 Task: Look for space in Trucuk, Indonesia from 4th September, 2023 to 10th September, 2023 for 1 adult in price range Rs.9000 to Rs.17000. Place can be private room with 1  bedroom having 1 bed and 1 bathroom. Property type can be house, flat, guest house, hotel. Booking option can be shelf check-in. Required host language is English.
Action: Mouse moved to (531, 92)
Screenshot: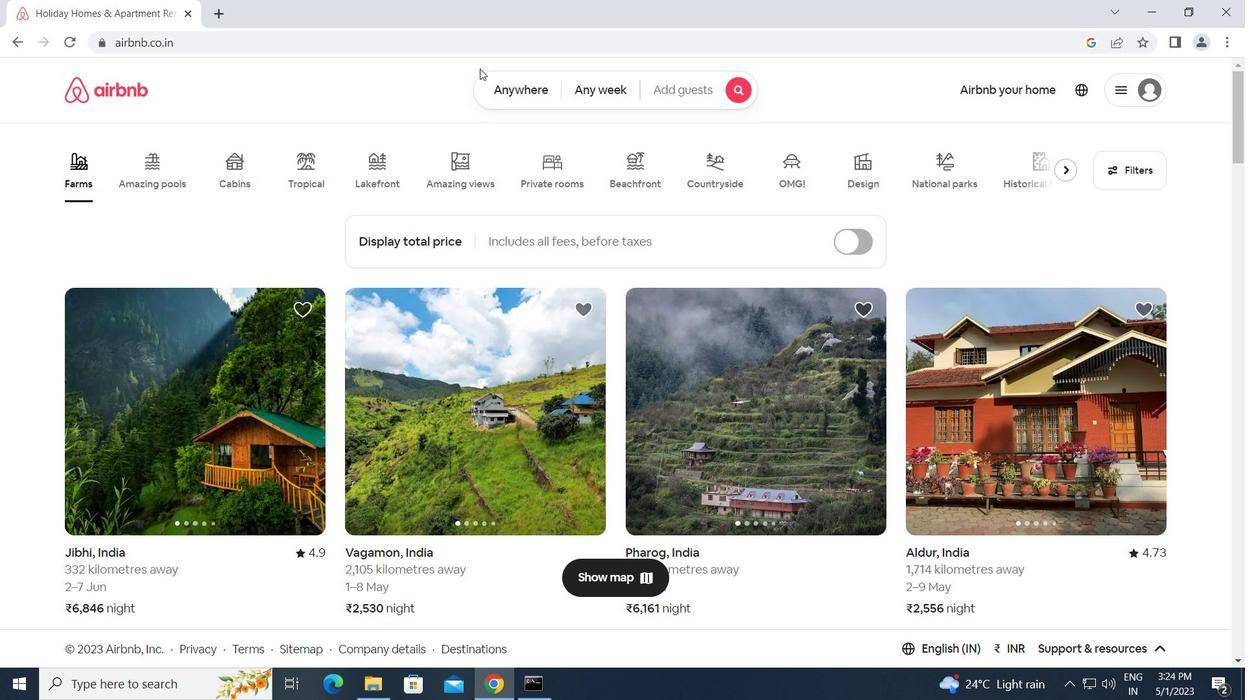 
Action: Mouse pressed left at (531, 92)
Screenshot: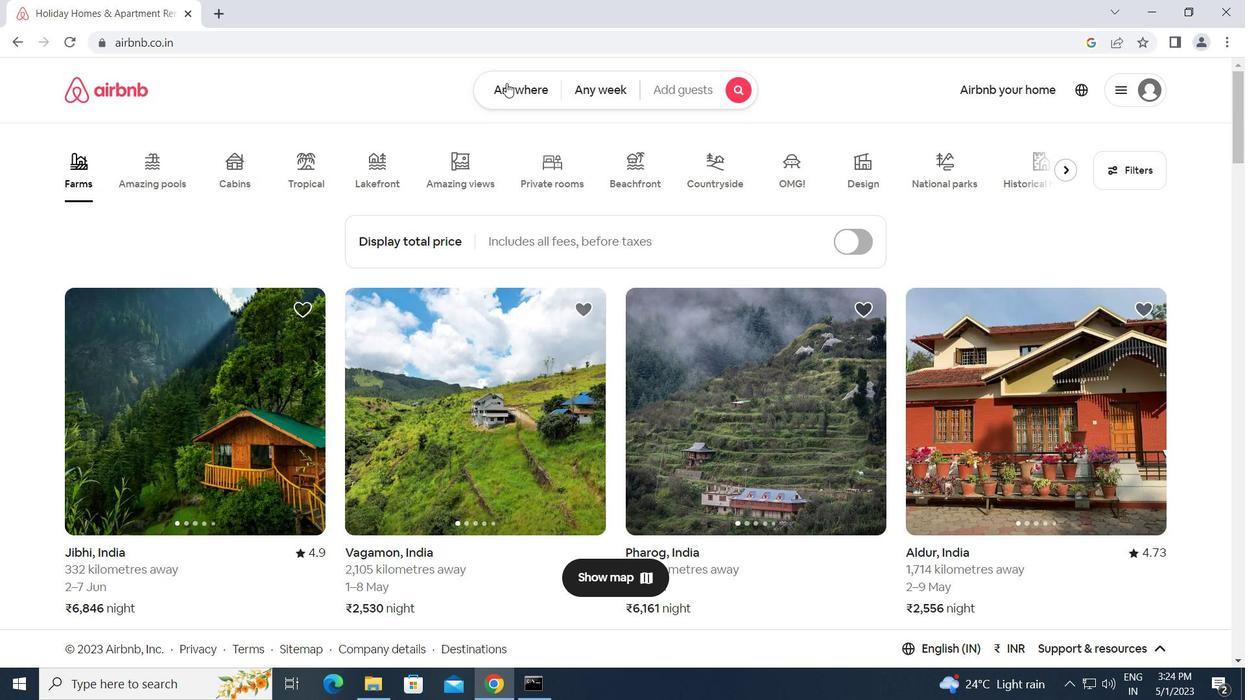 
Action: Mouse moved to (403, 143)
Screenshot: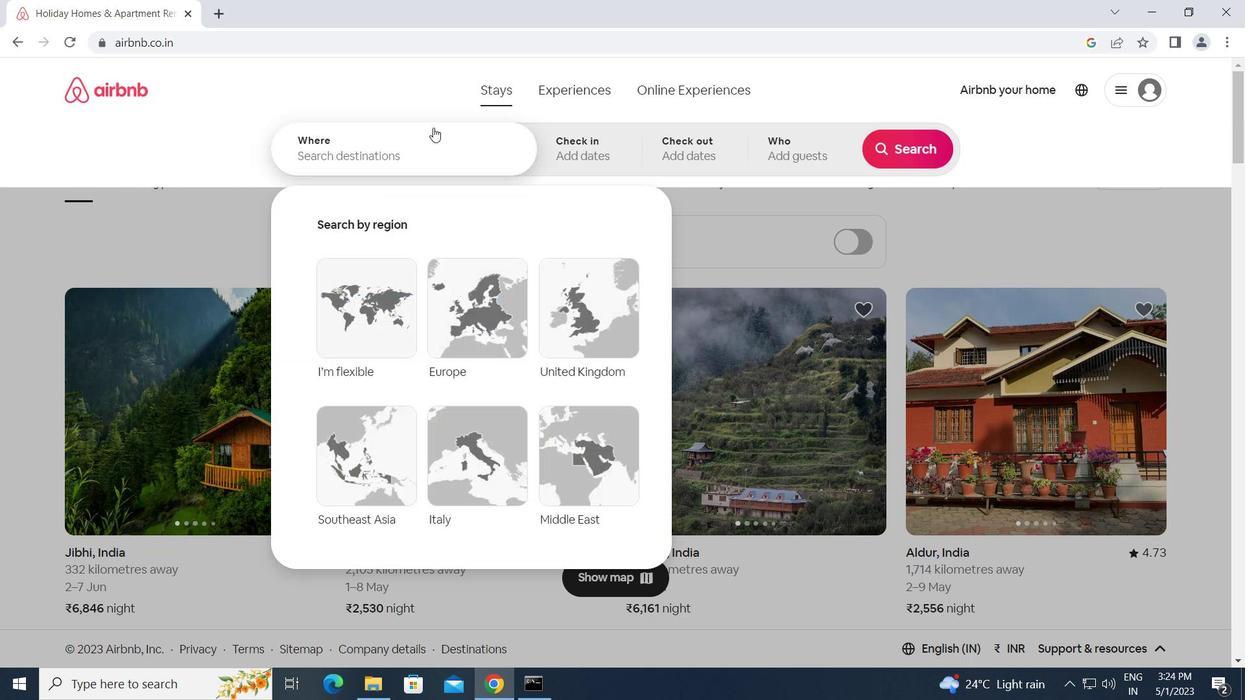 
Action: Mouse pressed left at (403, 143)
Screenshot: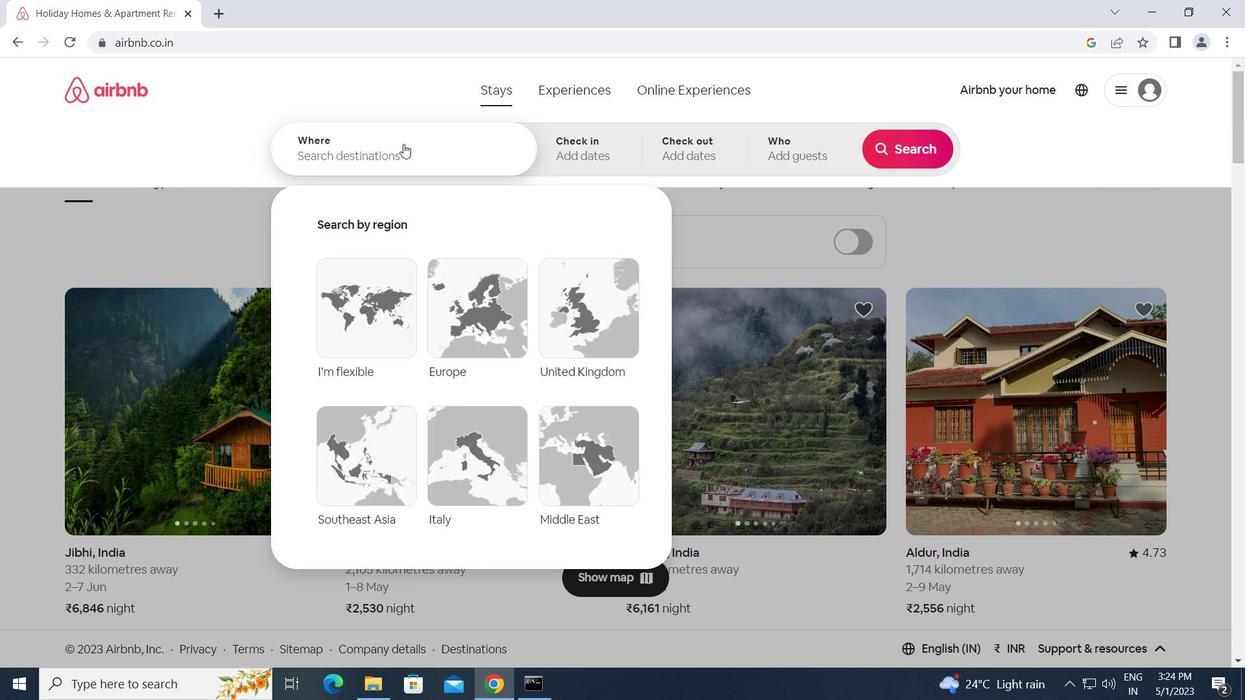 
Action: Key pressed t<Key.caps_lock>rucuk,<Key.space><Key.caps_lock>i<Key.caps_lock>ndonesia<Key.enter>
Screenshot: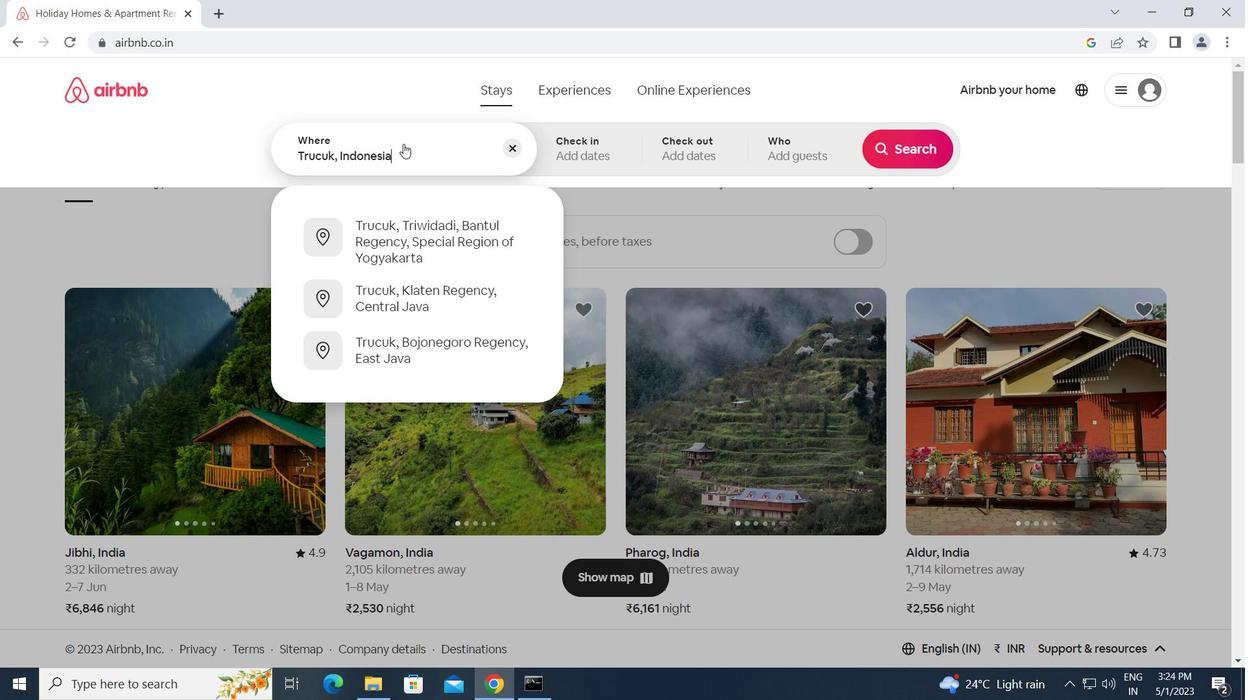 
Action: Mouse moved to (910, 278)
Screenshot: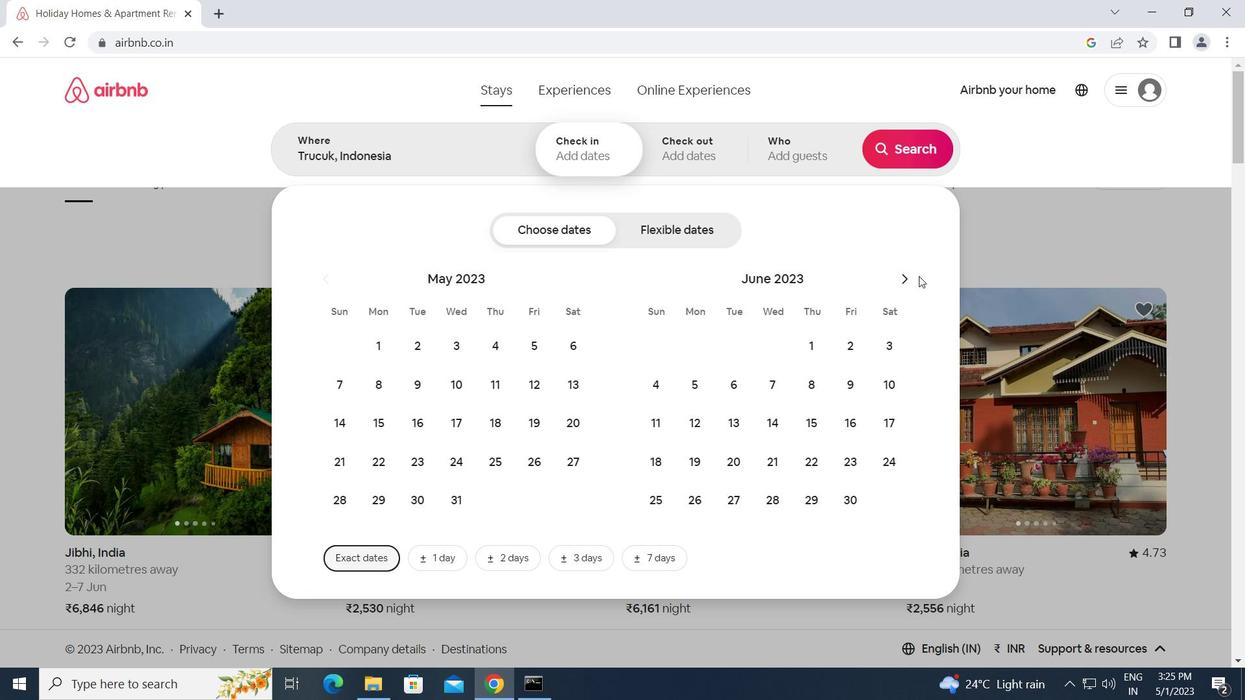 
Action: Mouse pressed left at (910, 278)
Screenshot: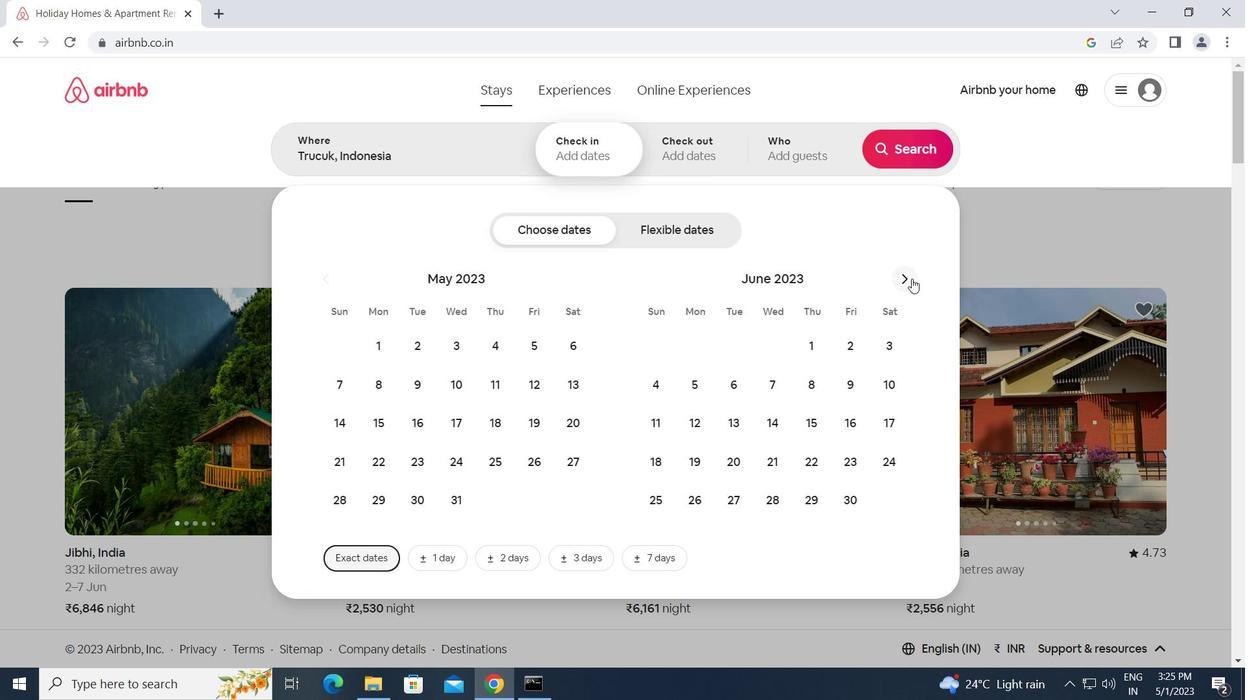 
Action: Mouse pressed left at (910, 278)
Screenshot: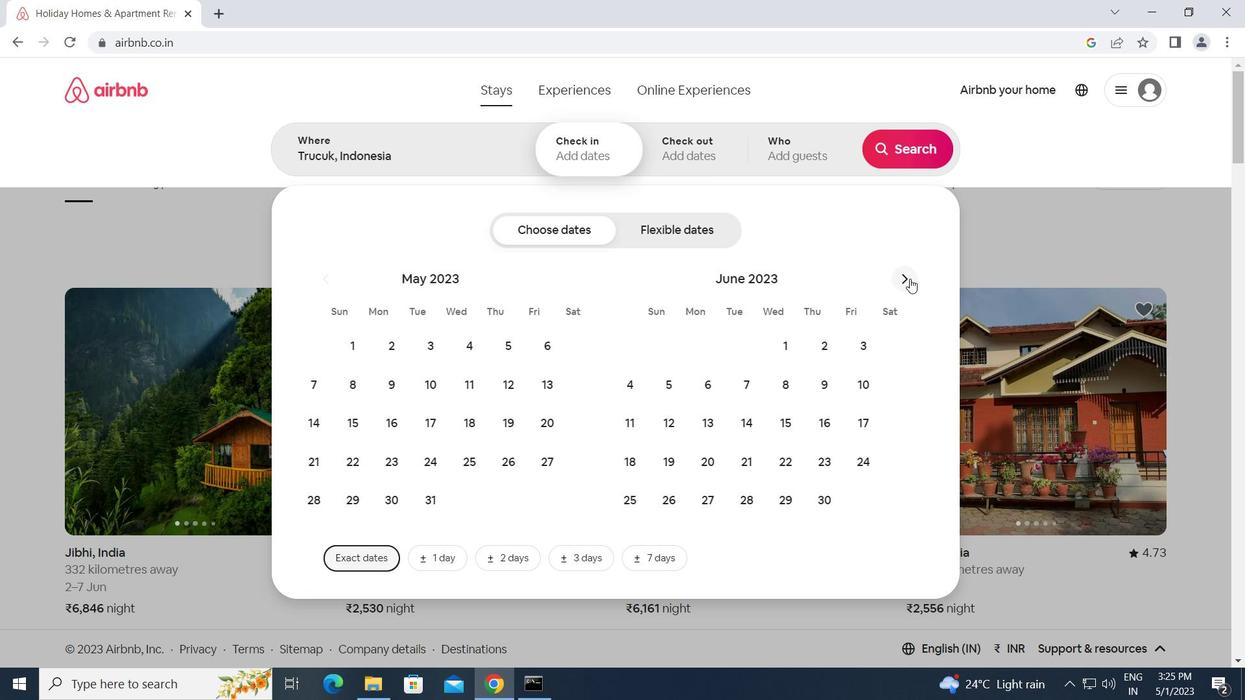 
Action: Mouse pressed left at (910, 278)
Screenshot: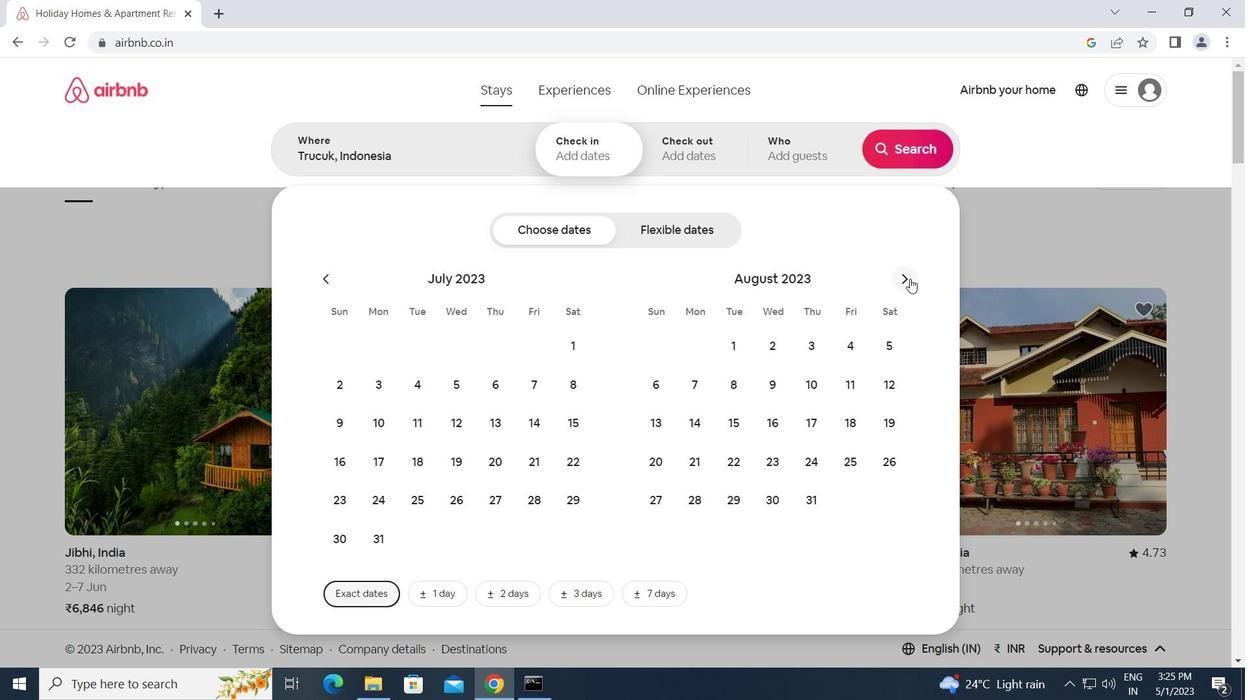 
Action: Mouse moved to (693, 384)
Screenshot: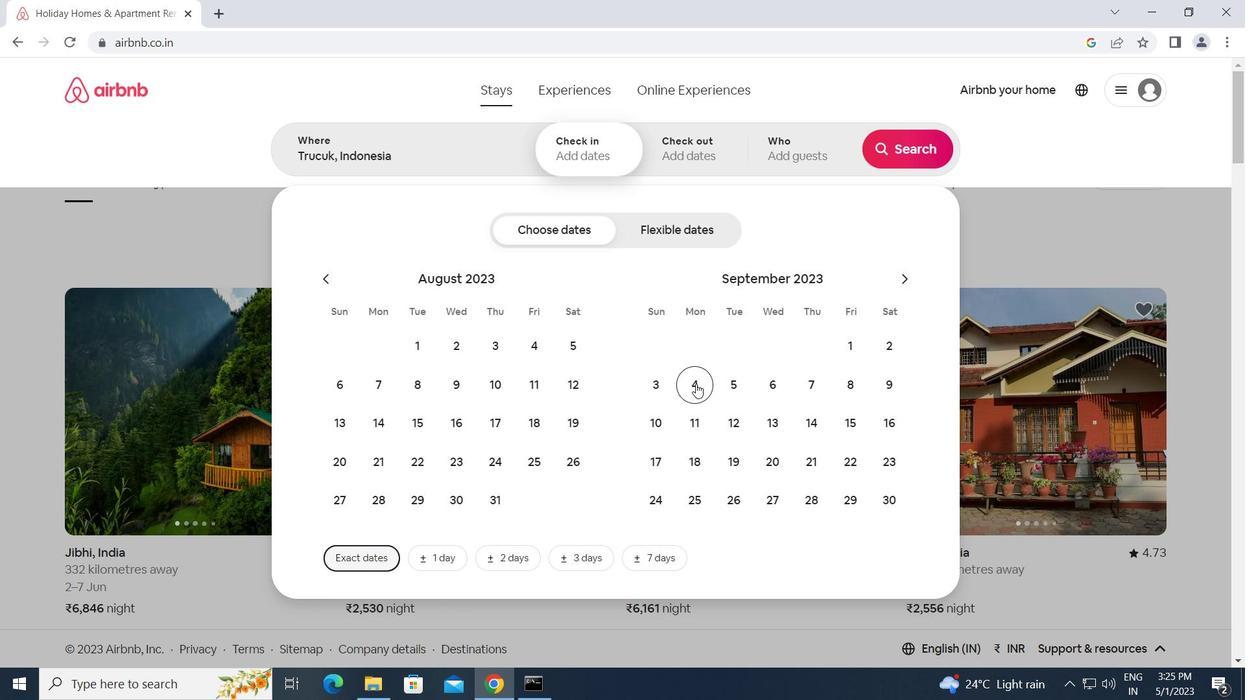 
Action: Mouse pressed left at (693, 384)
Screenshot: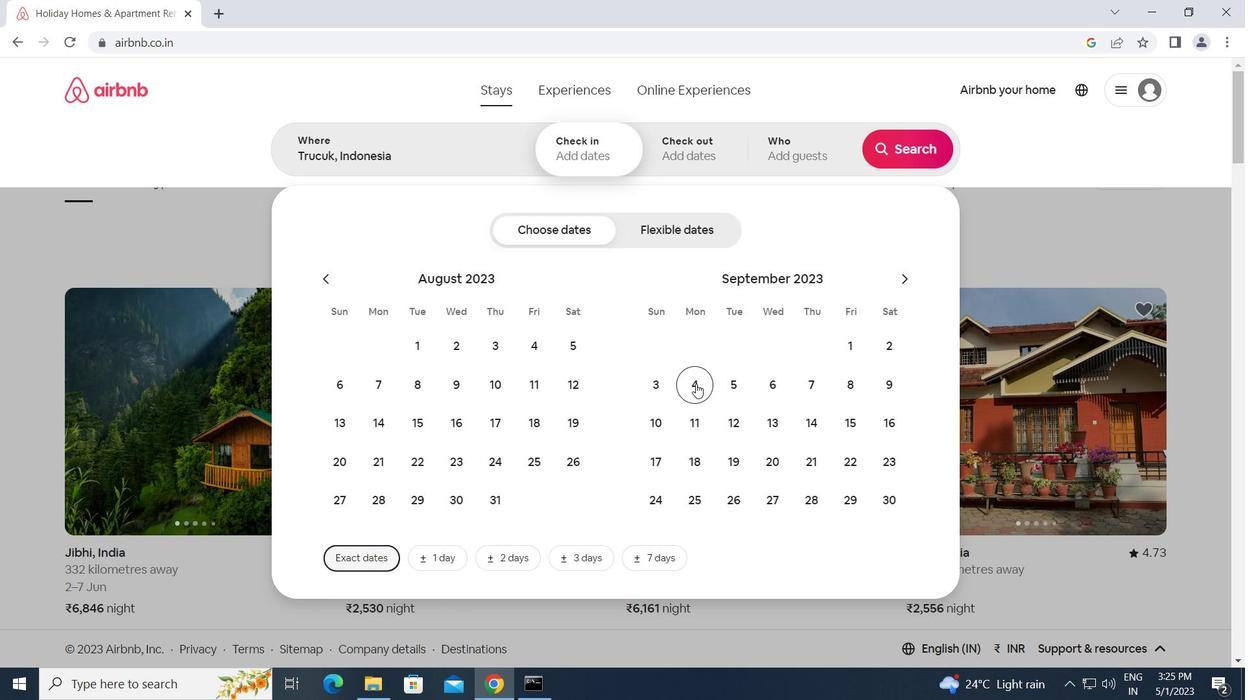 
Action: Mouse moved to (671, 422)
Screenshot: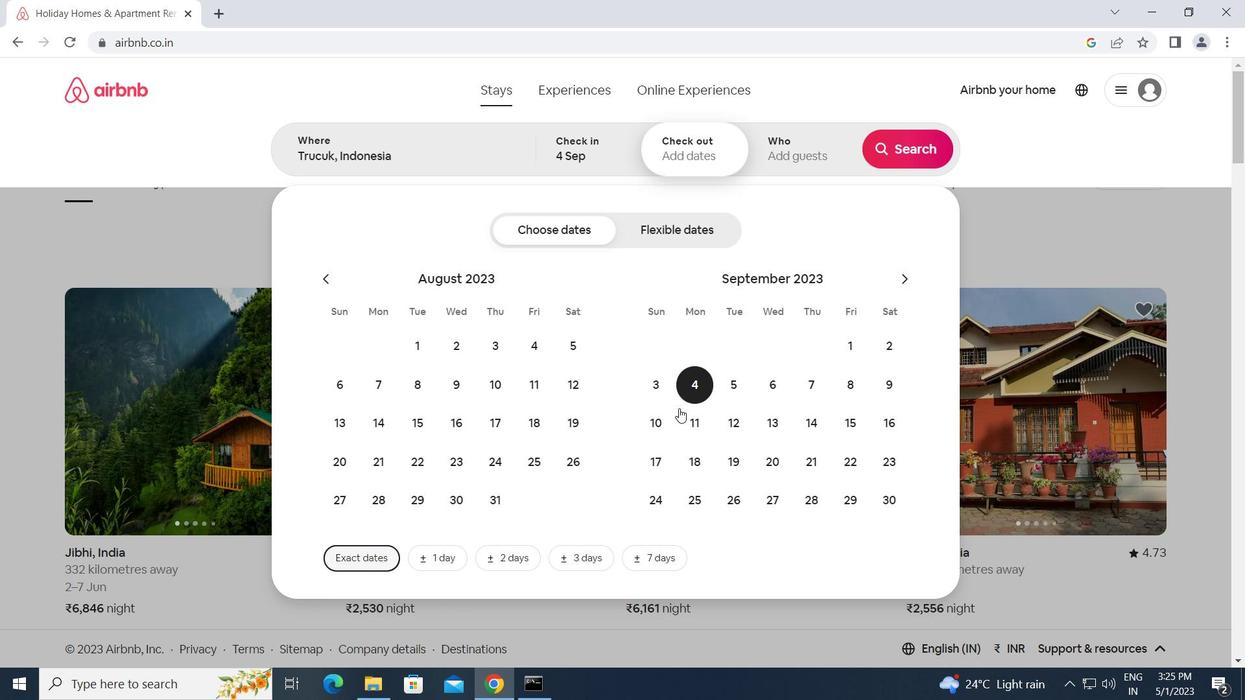 
Action: Mouse pressed left at (671, 422)
Screenshot: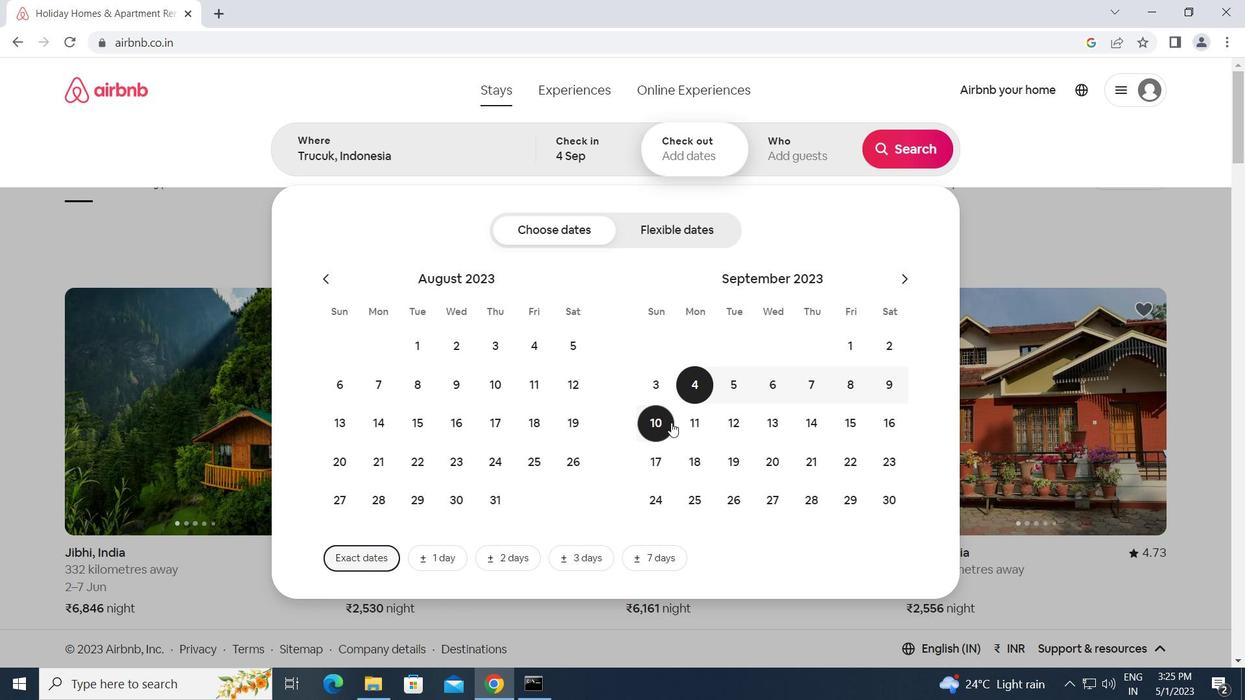 
Action: Mouse moved to (796, 140)
Screenshot: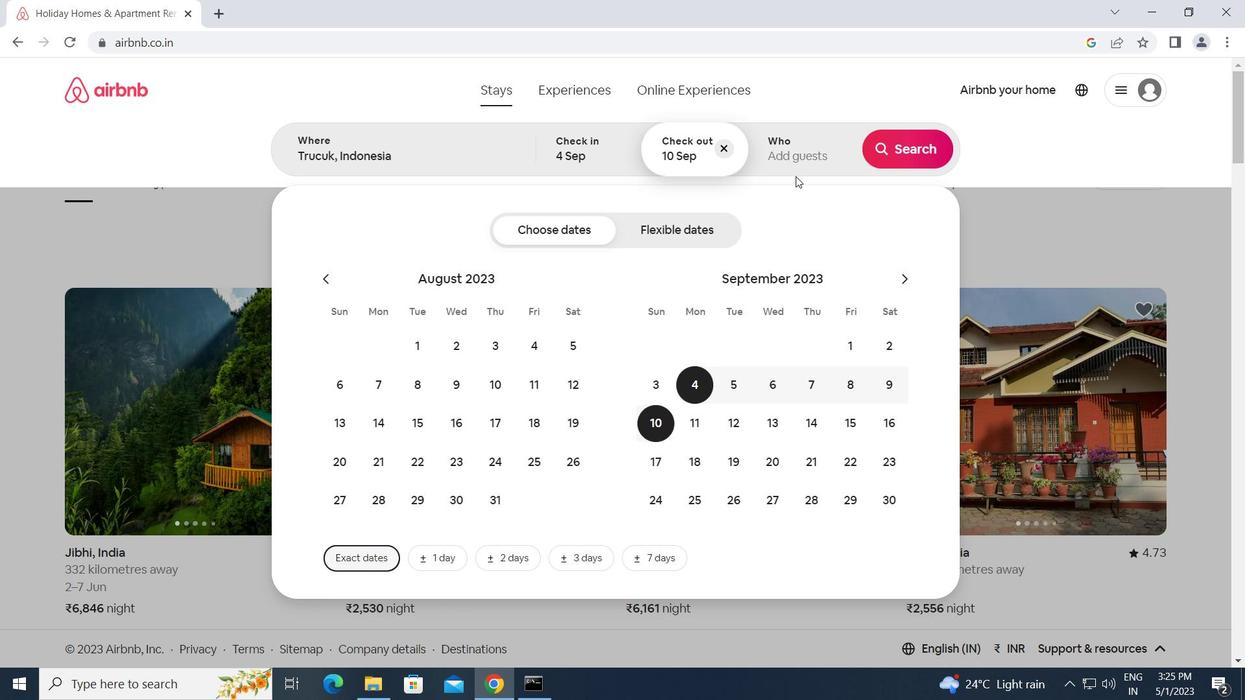 
Action: Mouse pressed left at (796, 140)
Screenshot: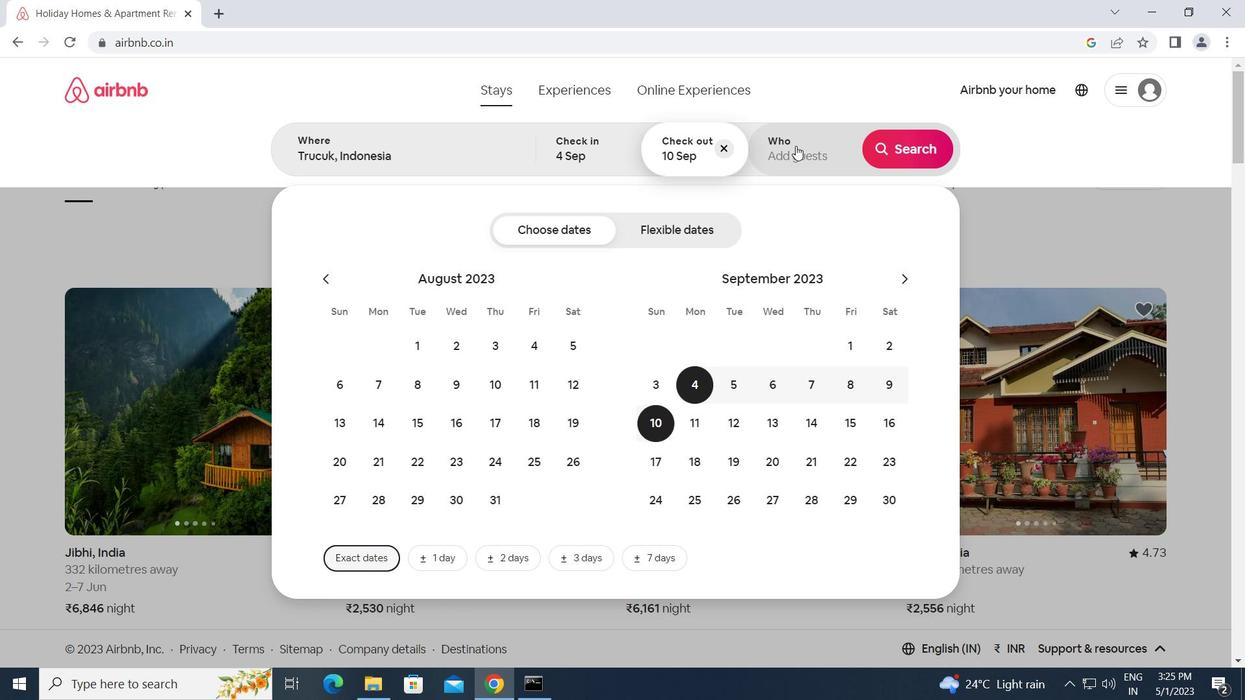 
Action: Mouse moved to (915, 239)
Screenshot: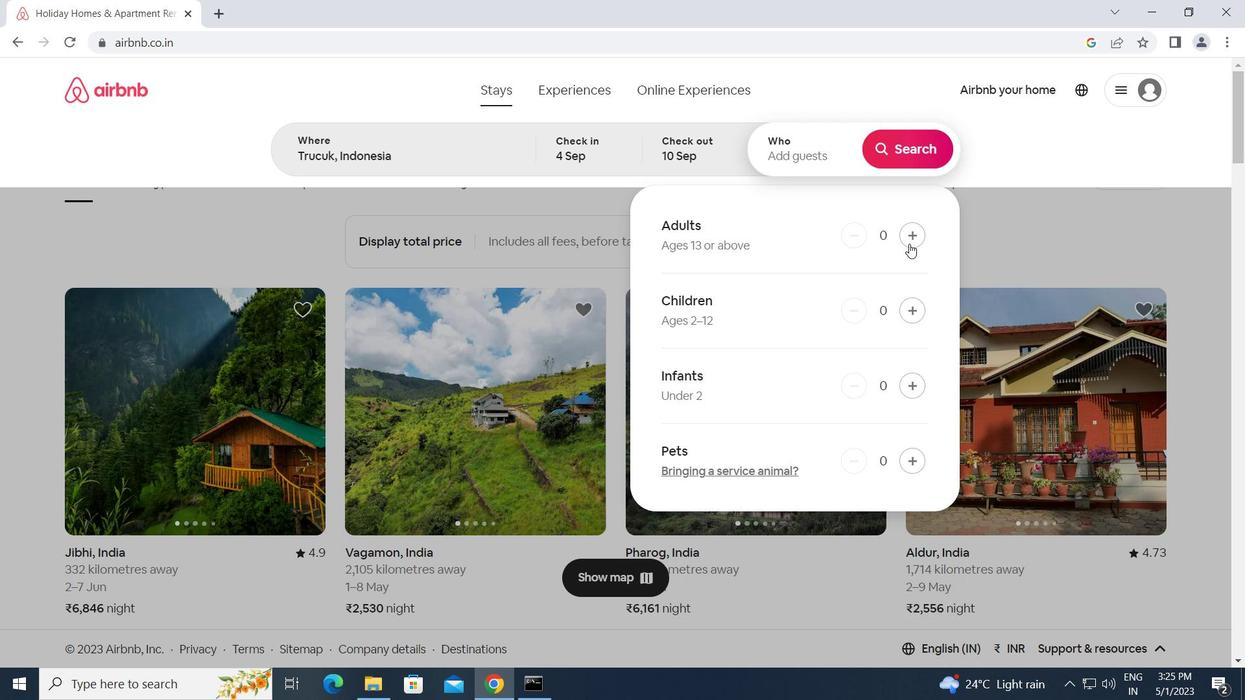 
Action: Mouse pressed left at (915, 239)
Screenshot: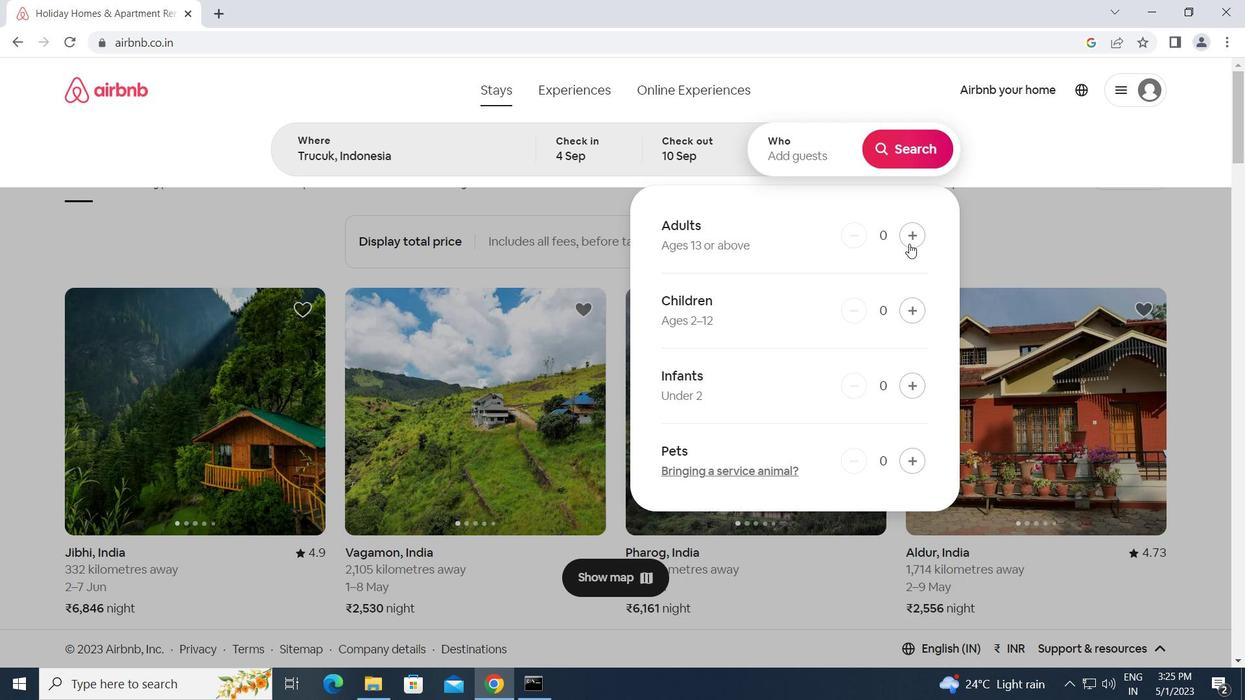 
Action: Mouse moved to (900, 144)
Screenshot: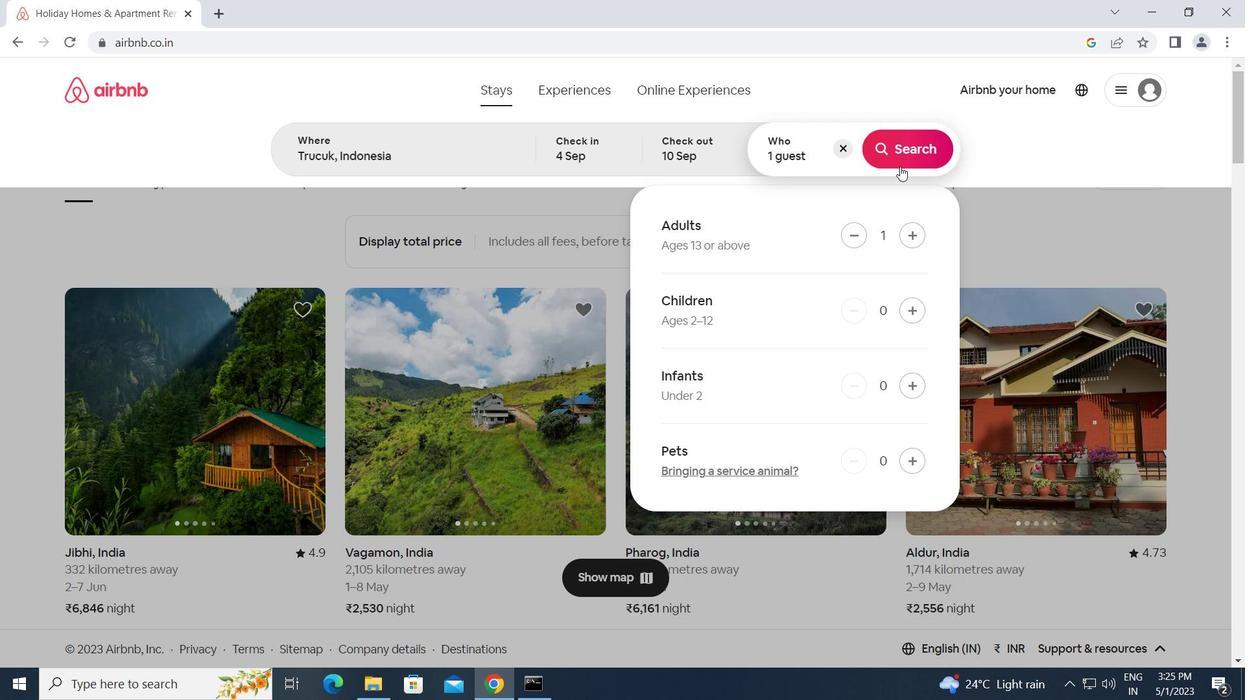 
Action: Mouse pressed left at (900, 144)
Screenshot: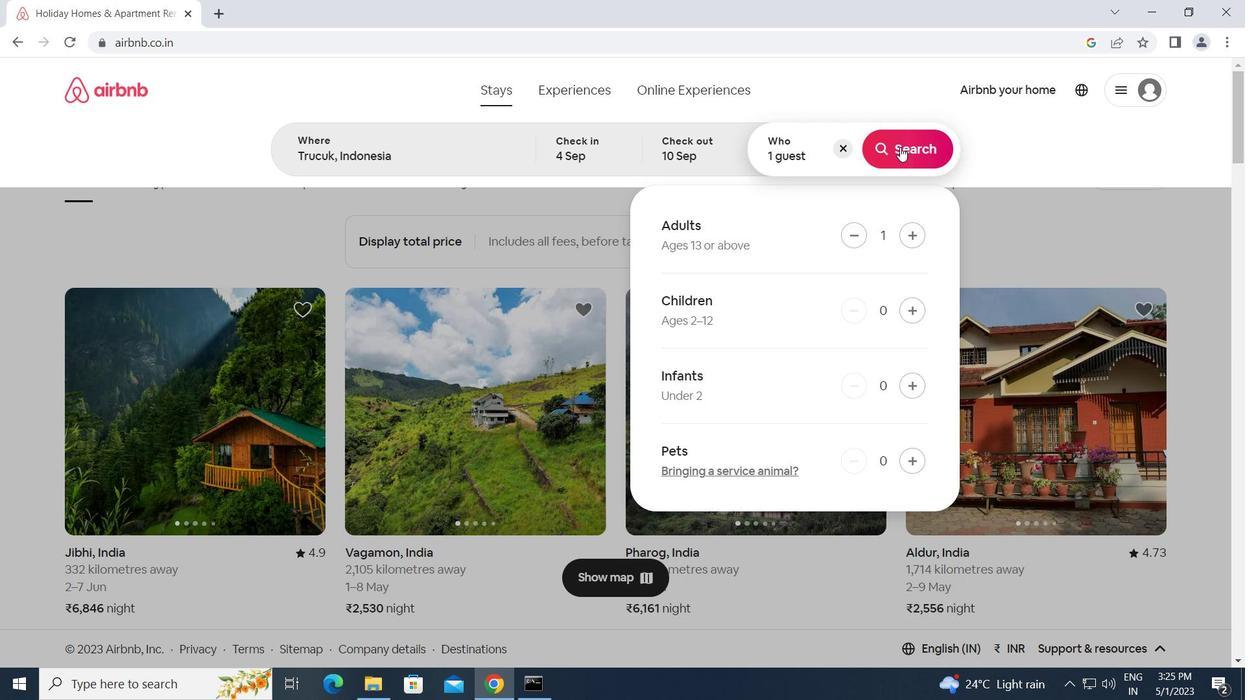 
Action: Mouse moved to (1171, 159)
Screenshot: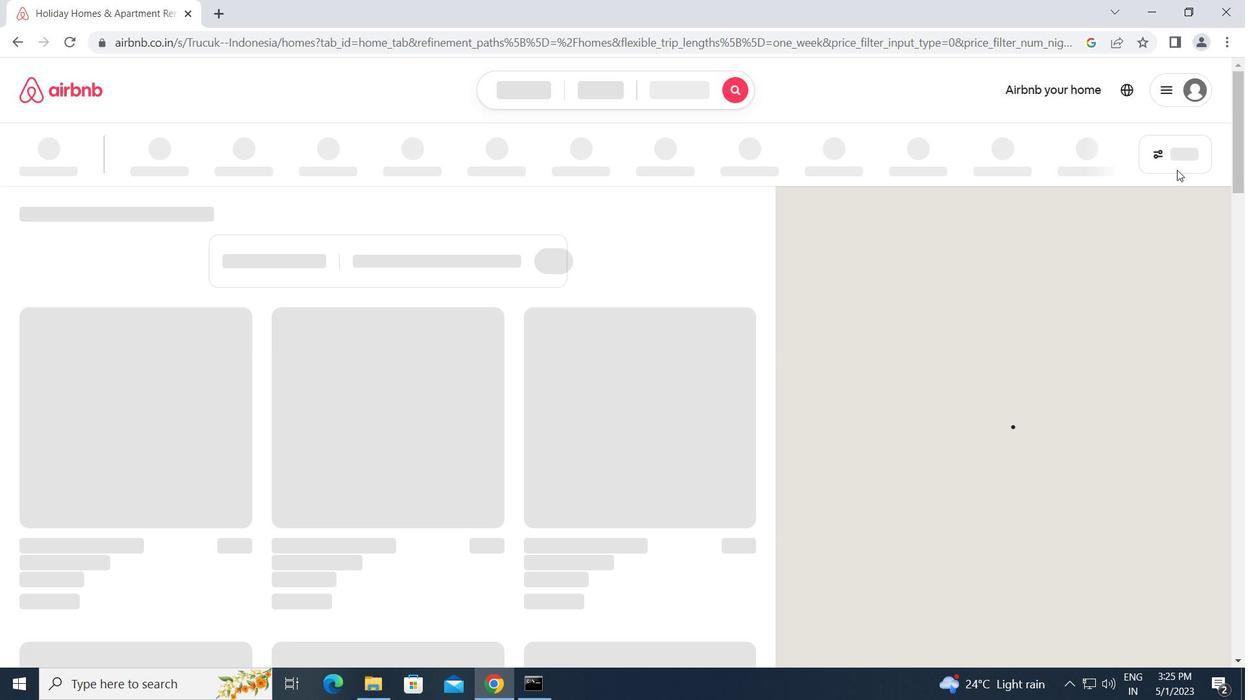 
Action: Mouse pressed left at (1171, 159)
Screenshot: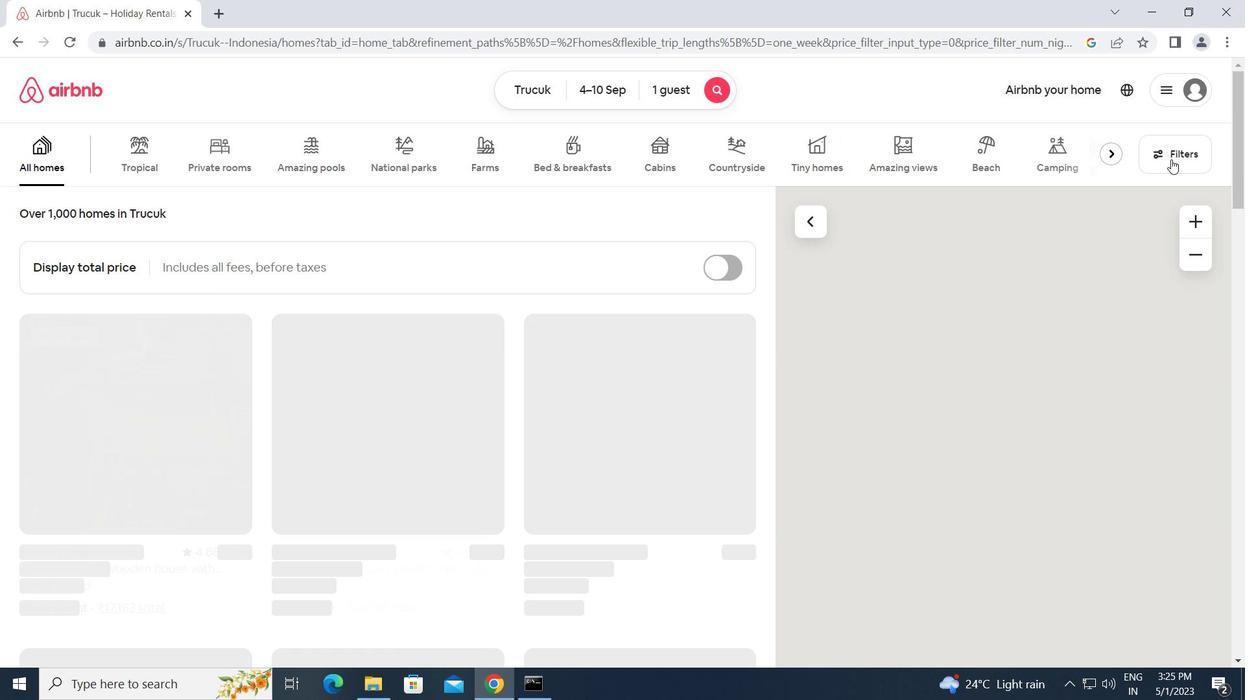 
Action: Mouse moved to (407, 363)
Screenshot: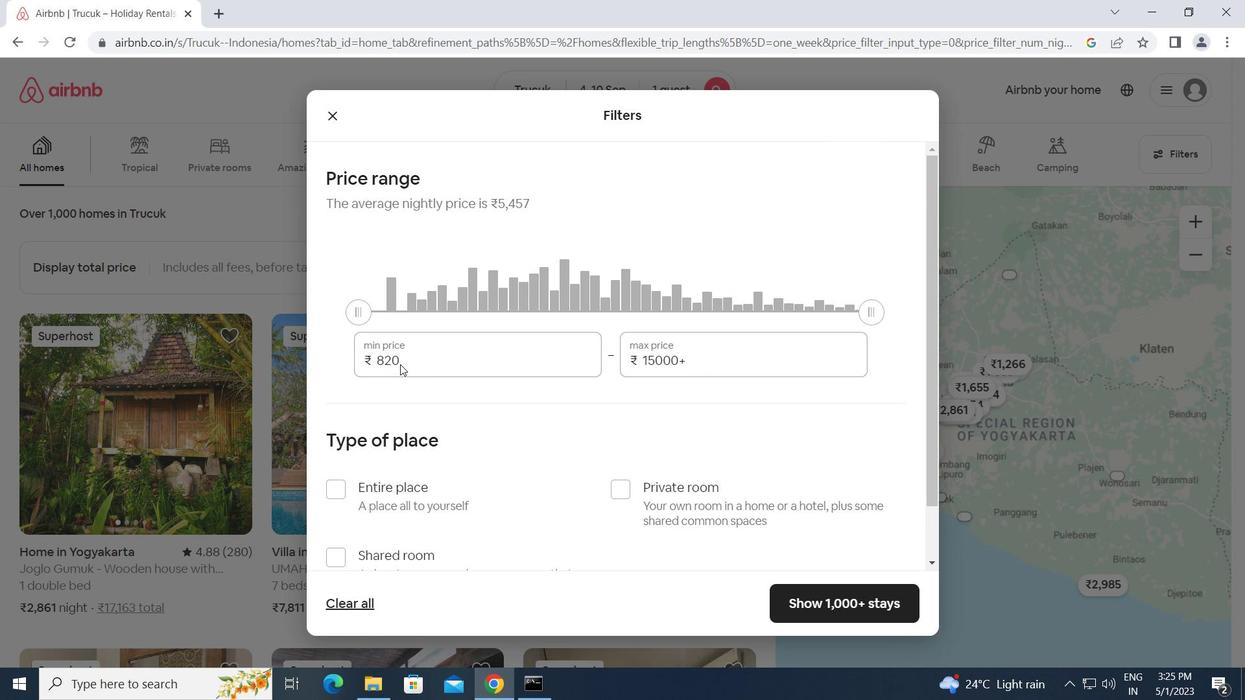 
Action: Mouse pressed left at (407, 363)
Screenshot: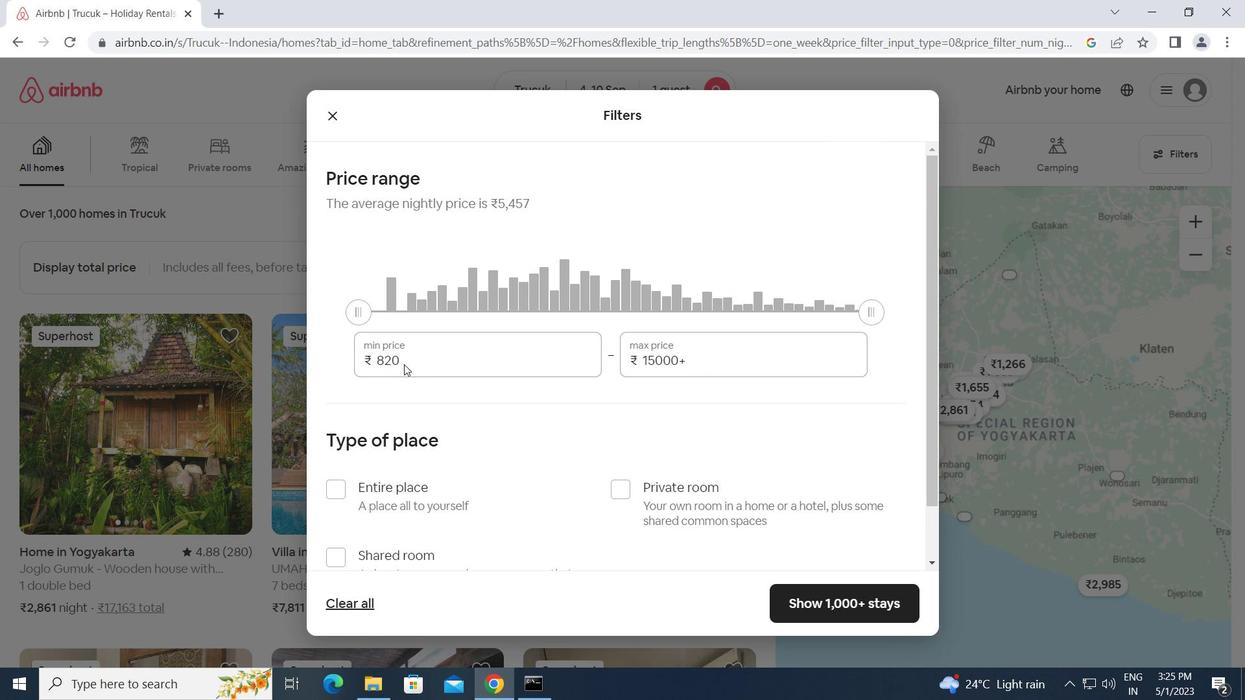 
Action: Mouse moved to (421, 356)
Screenshot: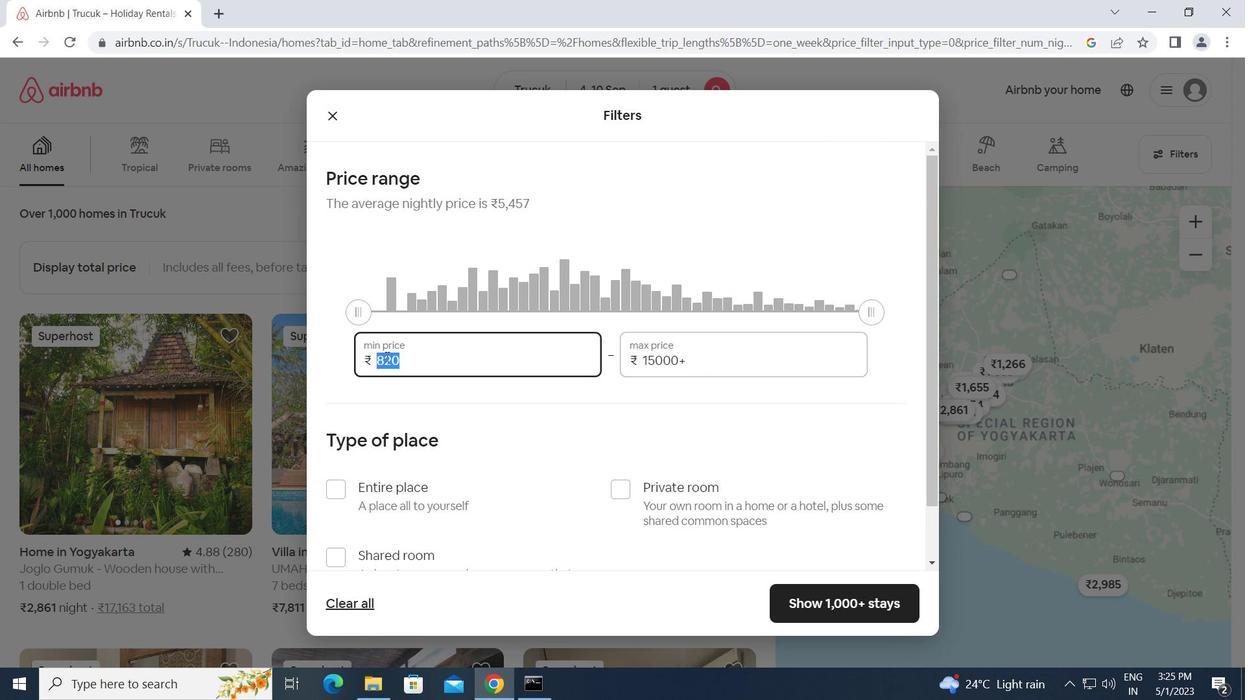 
Action: Key pressed 9000<Key.tab><Key.backspace><Key.backspace><Key.backspace><Key.backspace><Key.backspace><Key.backspace><Key.backspace><Key.backspace><Key.backspace><Key.backspace><Key.backspace><Key.backspace><Key.backspace><Key.backspace>17000
Screenshot: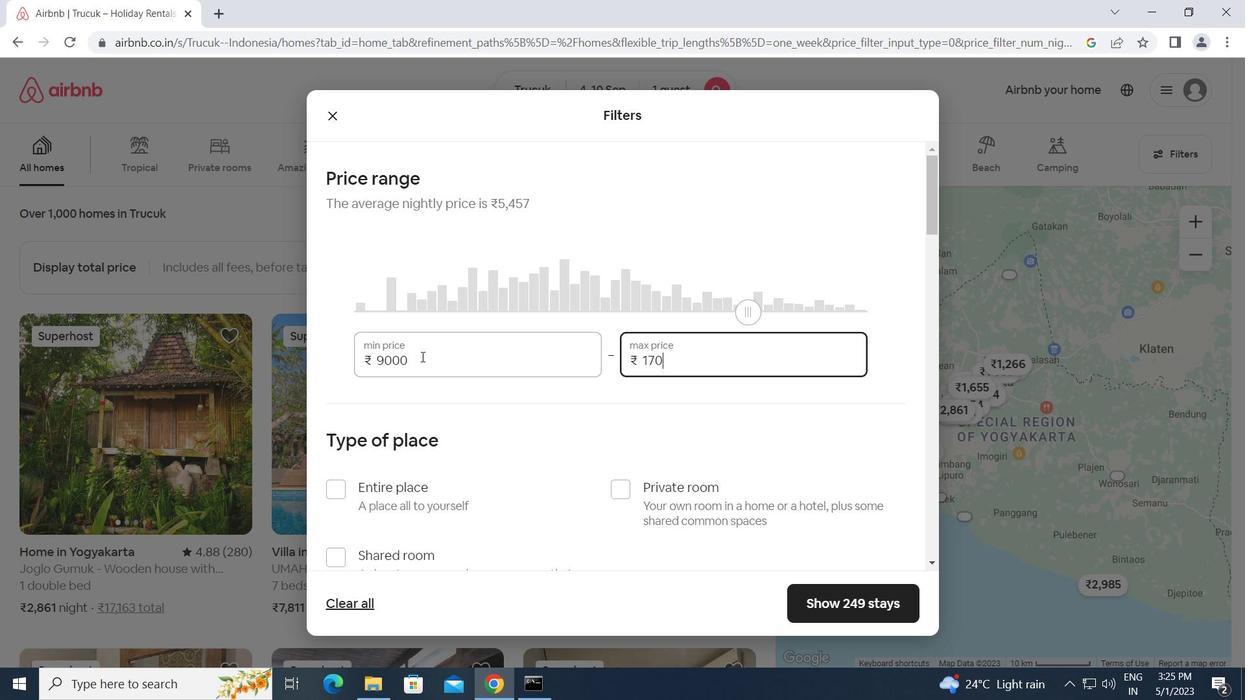 
Action: Mouse moved to (619, 493)
Screenshot: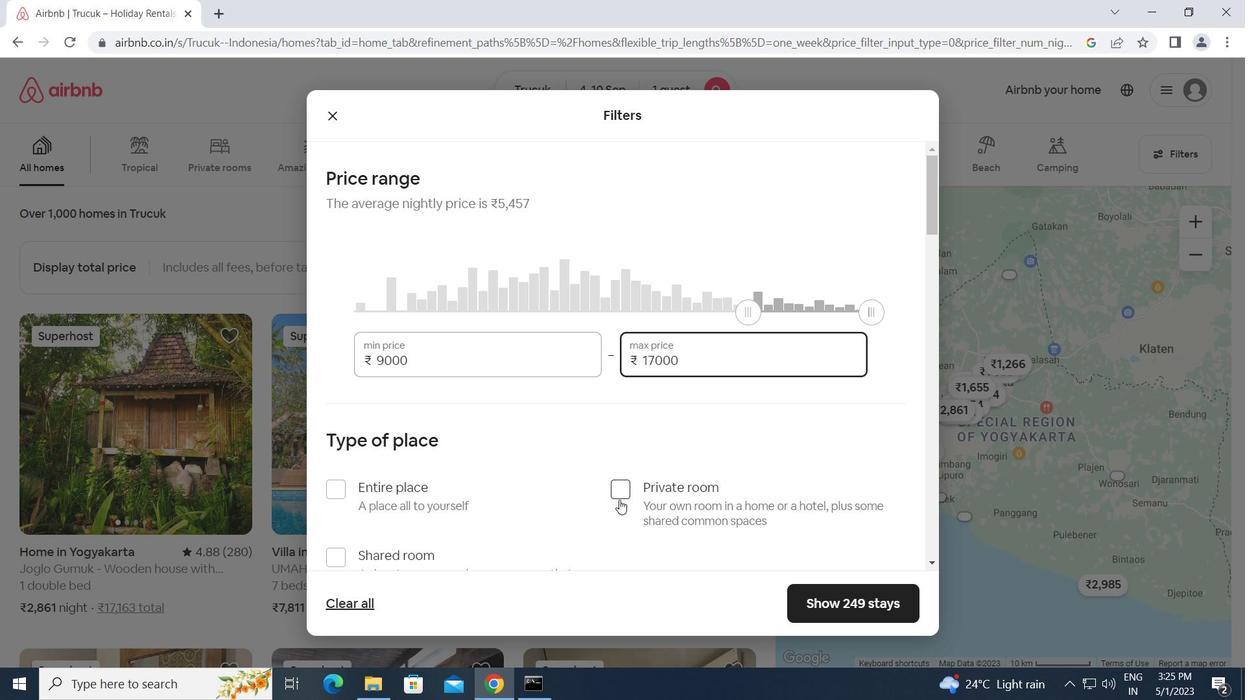 
Action: Mouse pressed left at (619, 493)
Screenshot: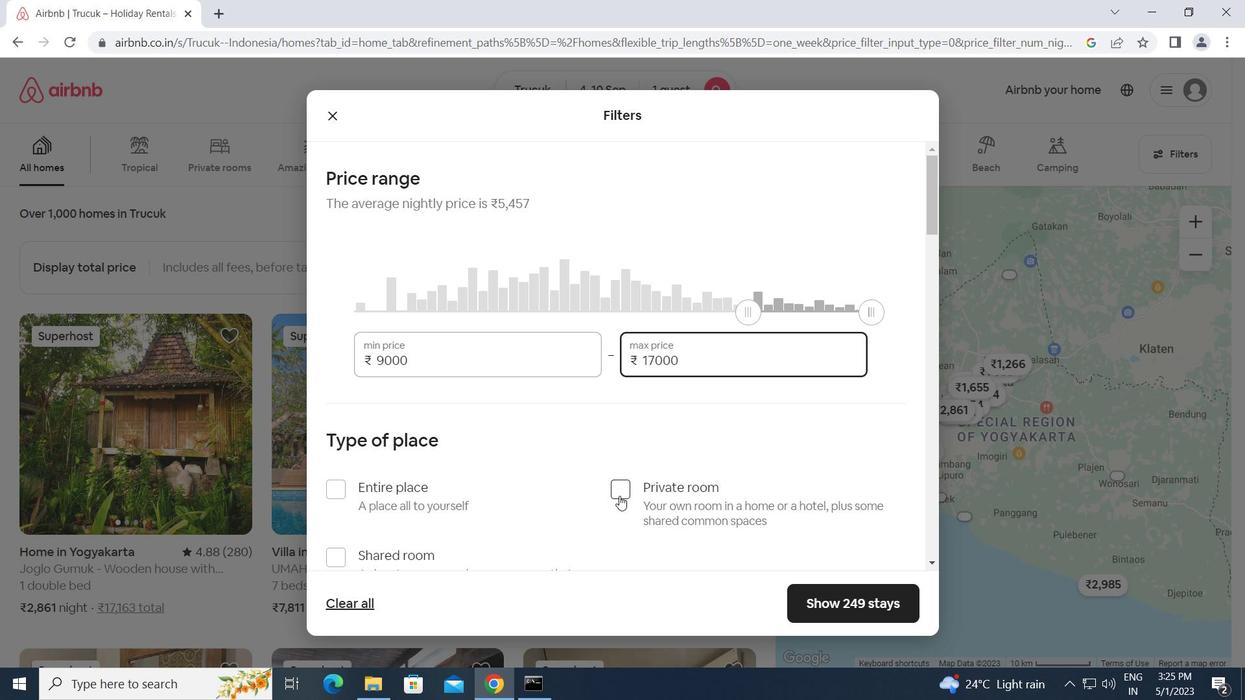 
Action: Mouse scrolled (619, 492) with delta (0, 0)
Screenshot: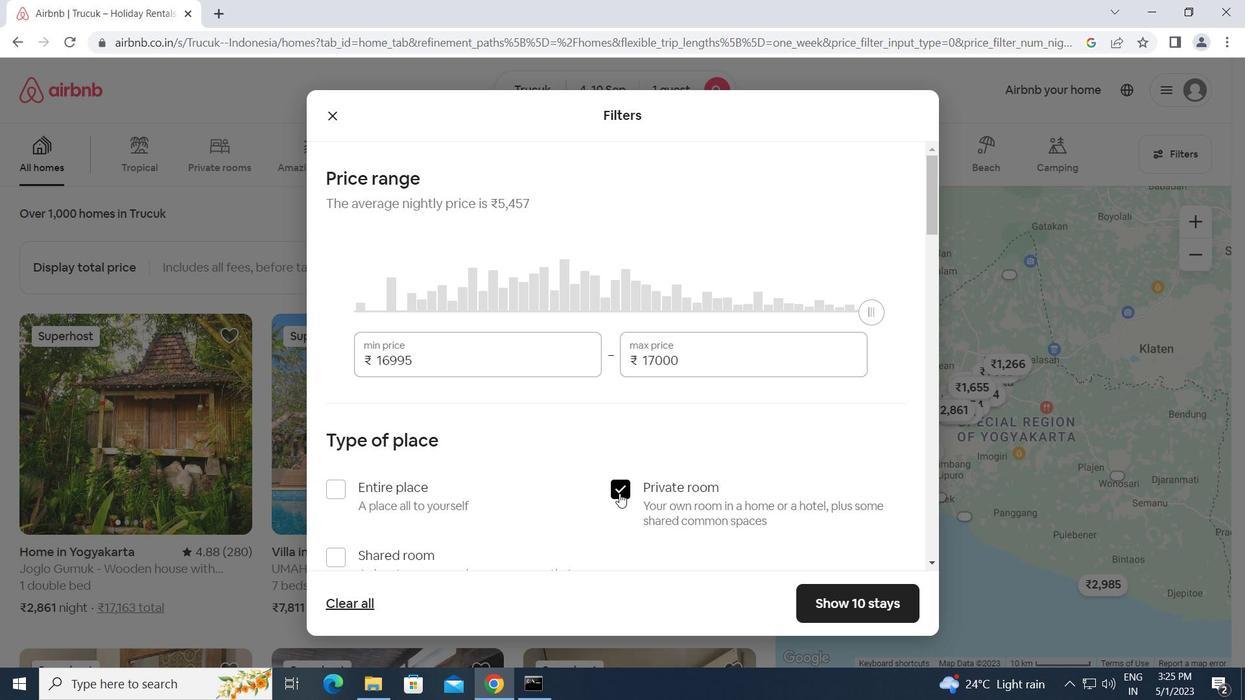 
Action: Mouse scrolled (619, 494) with delta (0, 0)
Screenshot: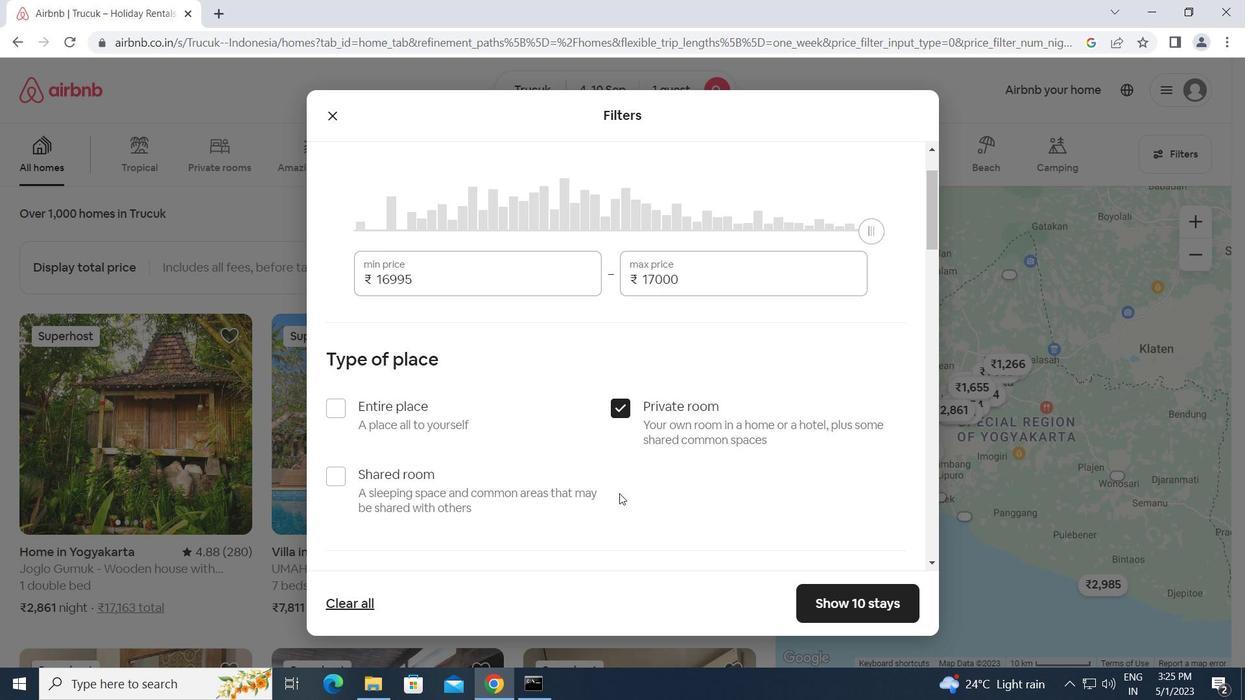 
Action: Mouse scrolled (619, 494) with delta (0, 0)
Screenshot: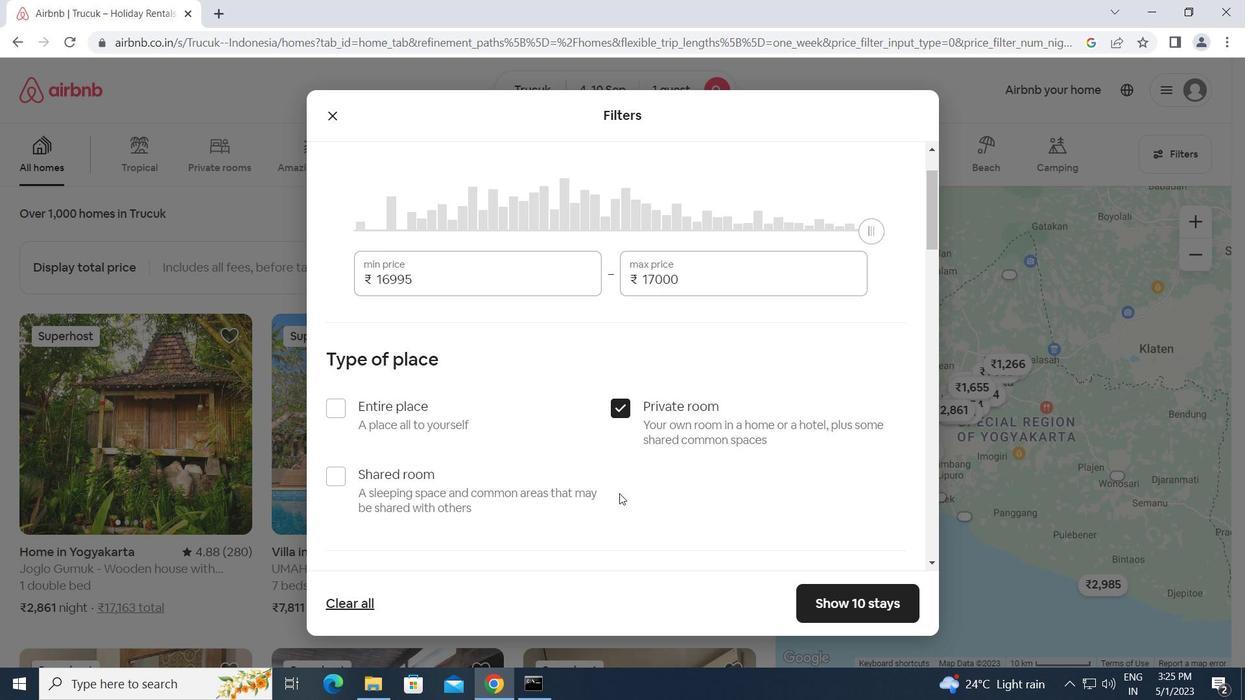 
Action: Mouse scrolled (619, 492) with delta (0, 0)
Screenshot: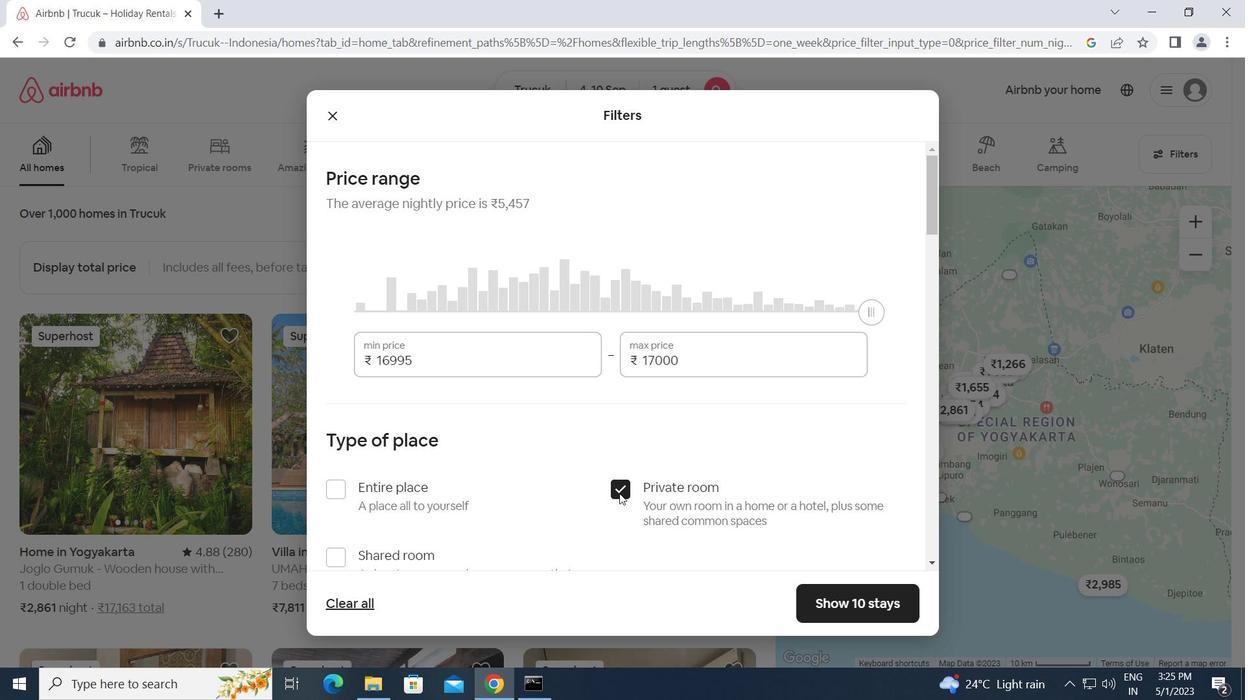 
Action: Mouse scrolled (619, 492) with delta (0, 0)
Screenshot: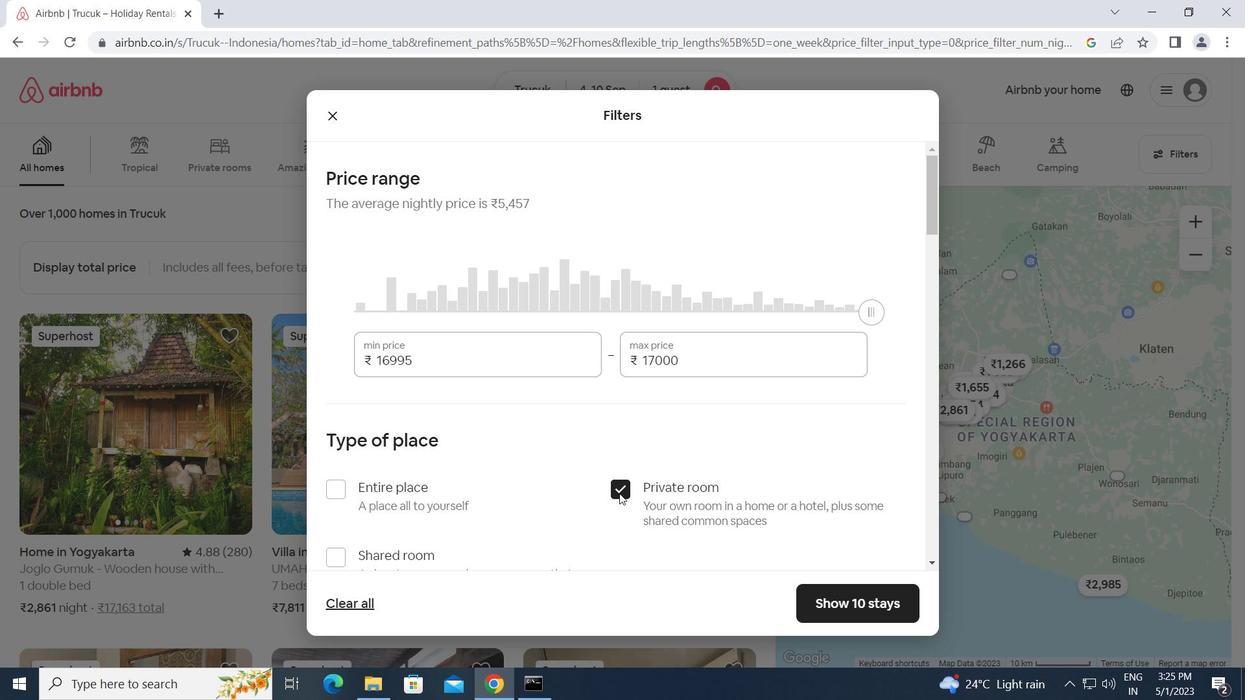 
Action: Mouse scrolled (619, 492) with delta (0, 0)
Screenshot: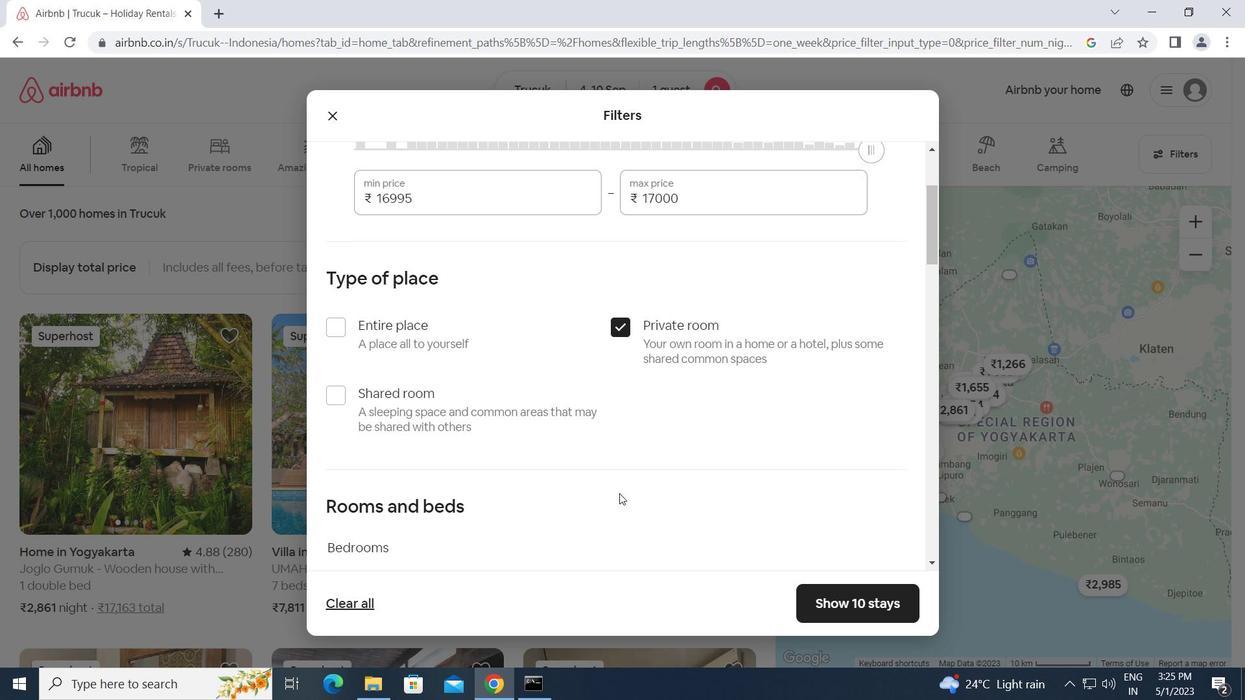 
Action: Mouse scrolled (619, 492) with delta (0, 0)
Screenshot: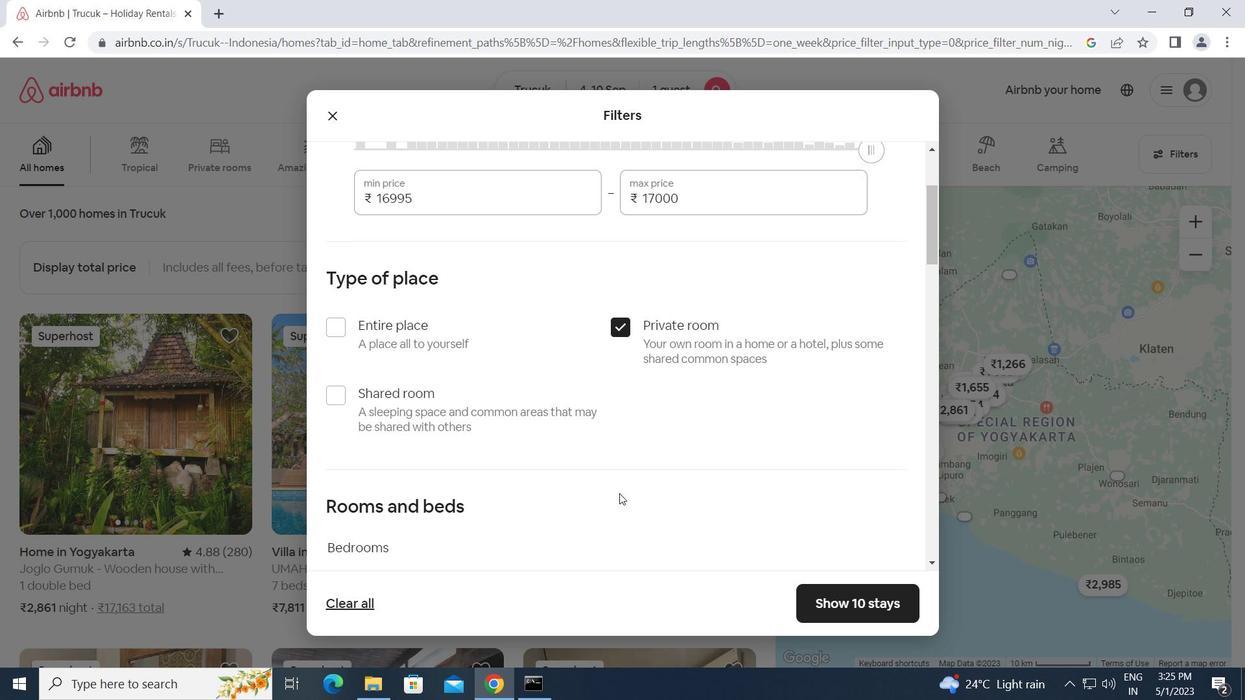
Action: Mouse scrolled (619, 492) with delta (0, 0)
Screenshot: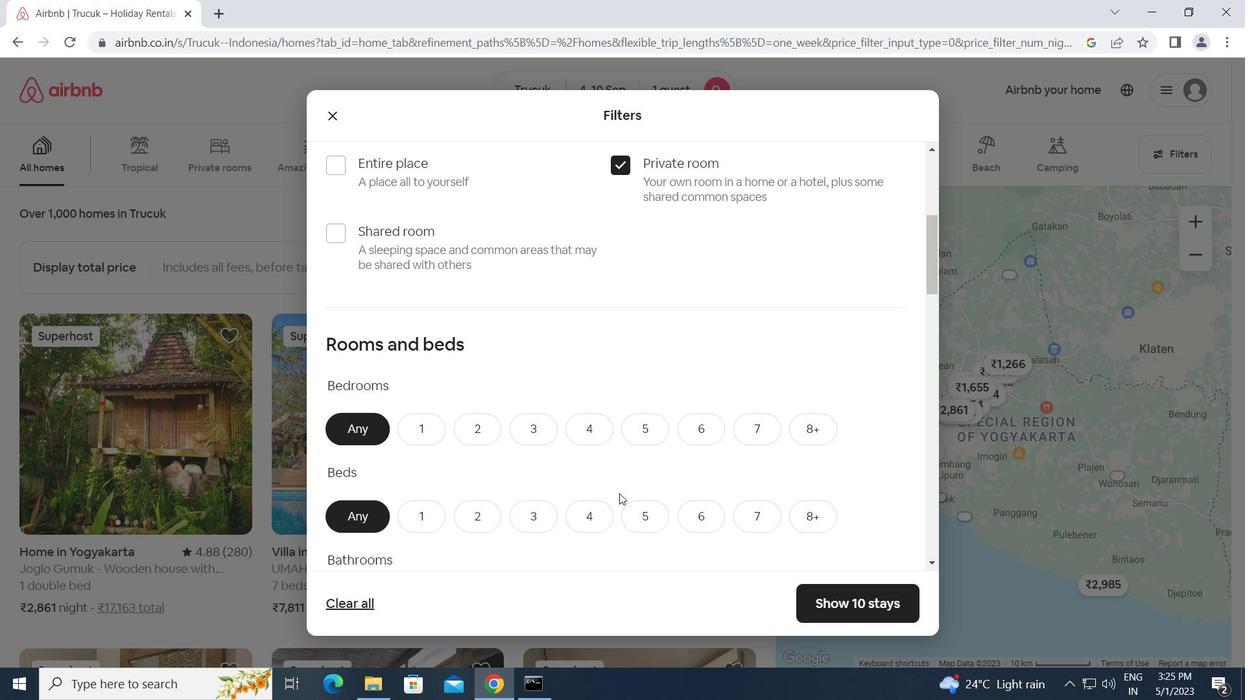 
Action: Mouse scrolled (619, 492) with delta (0, 0)
Screenshot: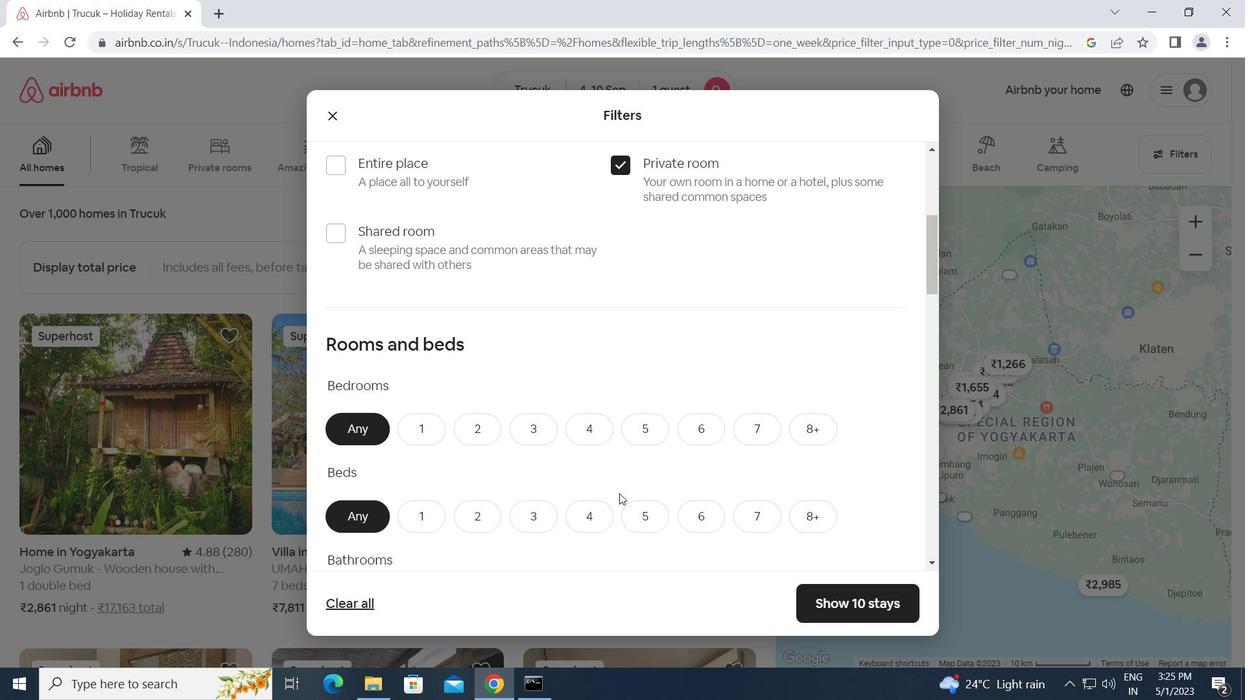 
Action: Mouse moved to (425, 272)
Screenshot: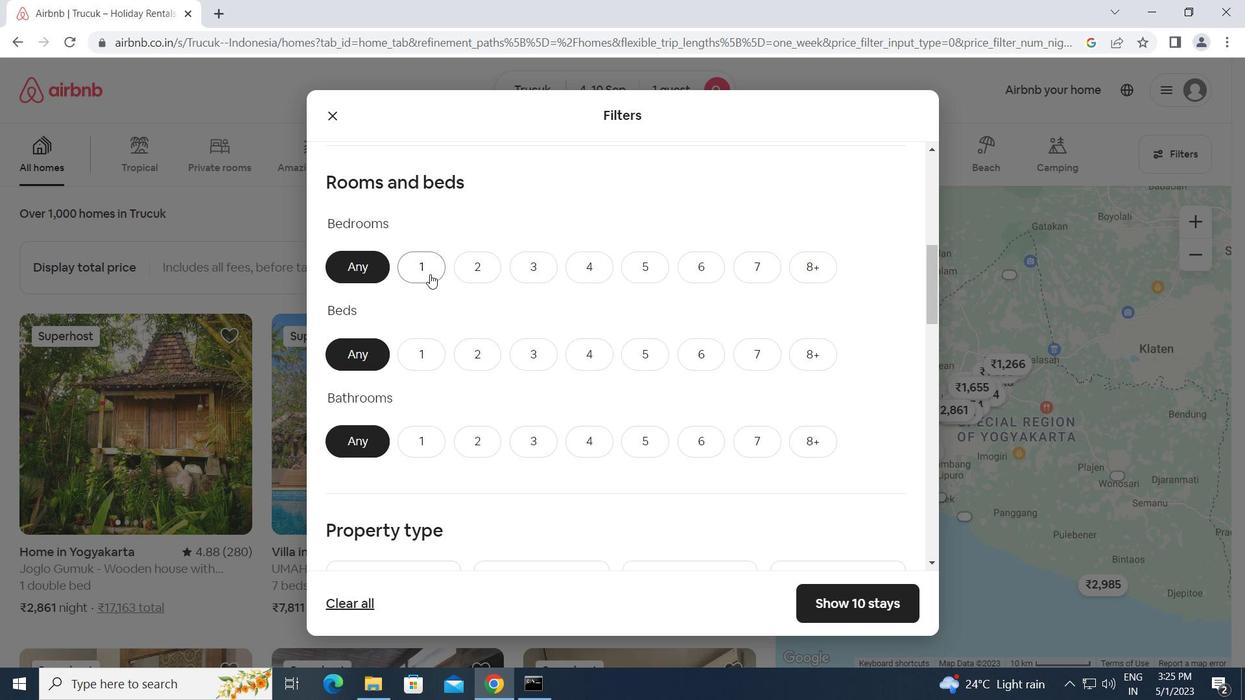 
Action: Mouse pressed left at (425, 272)
Screenshot: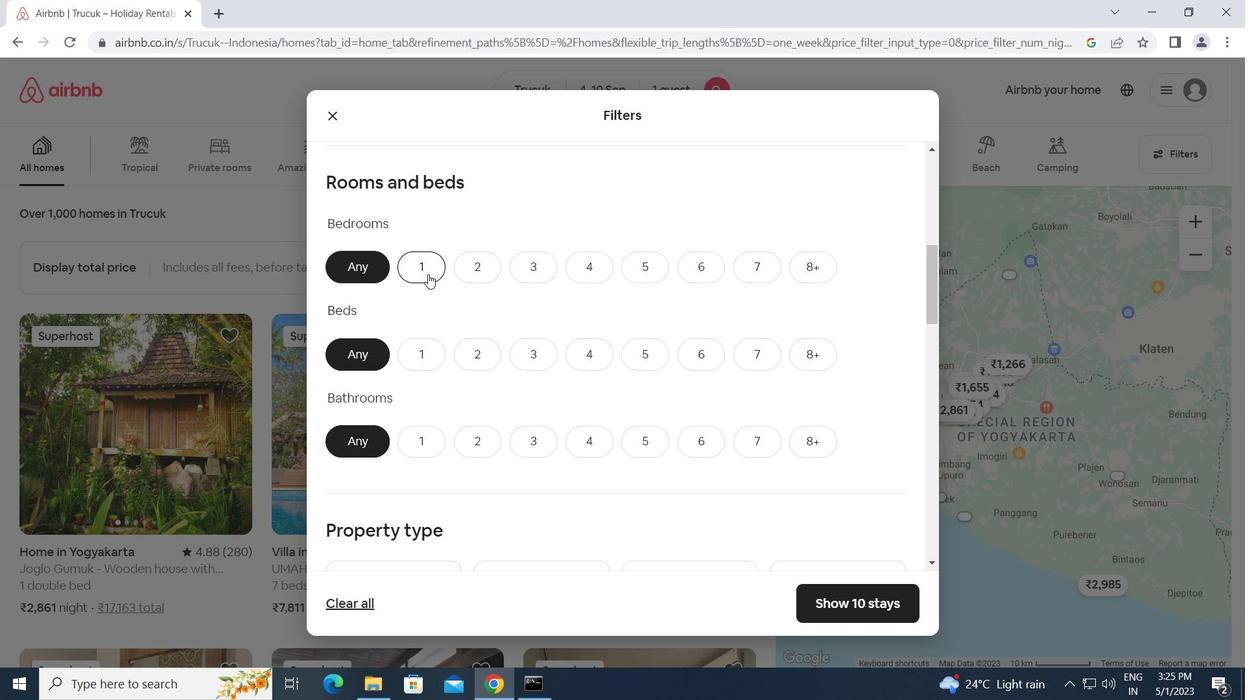 
Action: Mouse moved to (430, 352)
Screenshot: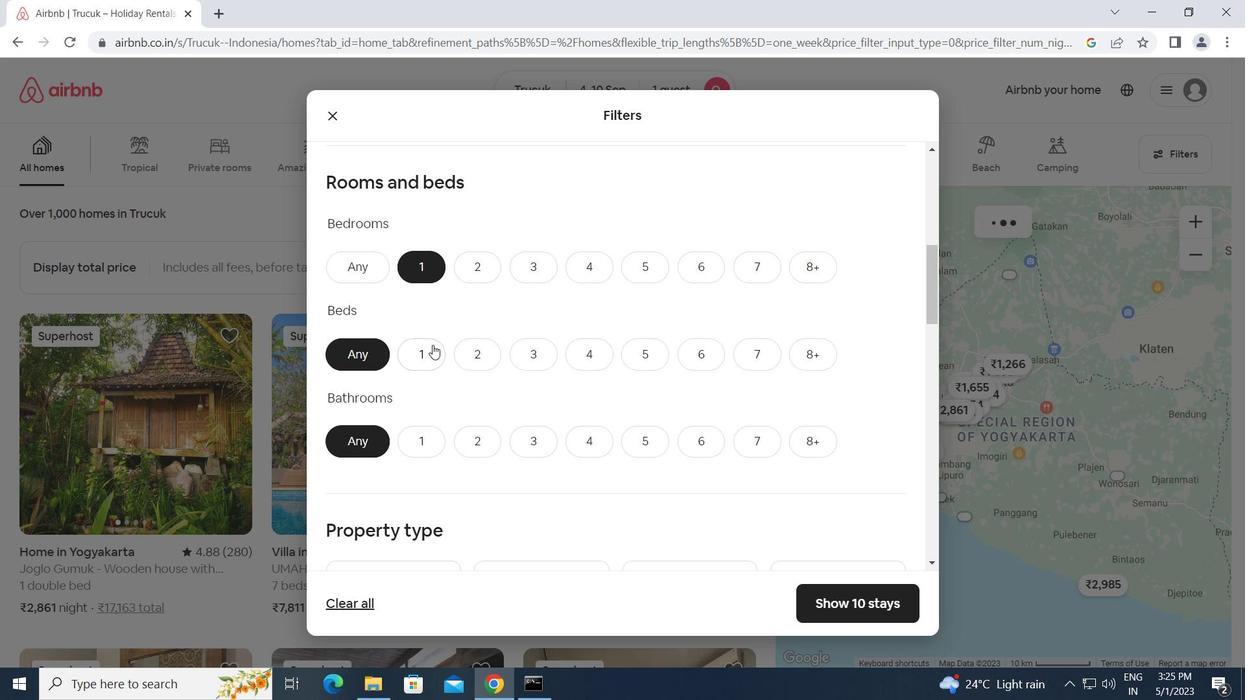 
Action: Mouse pressed left at (430, 352)
Screenshot: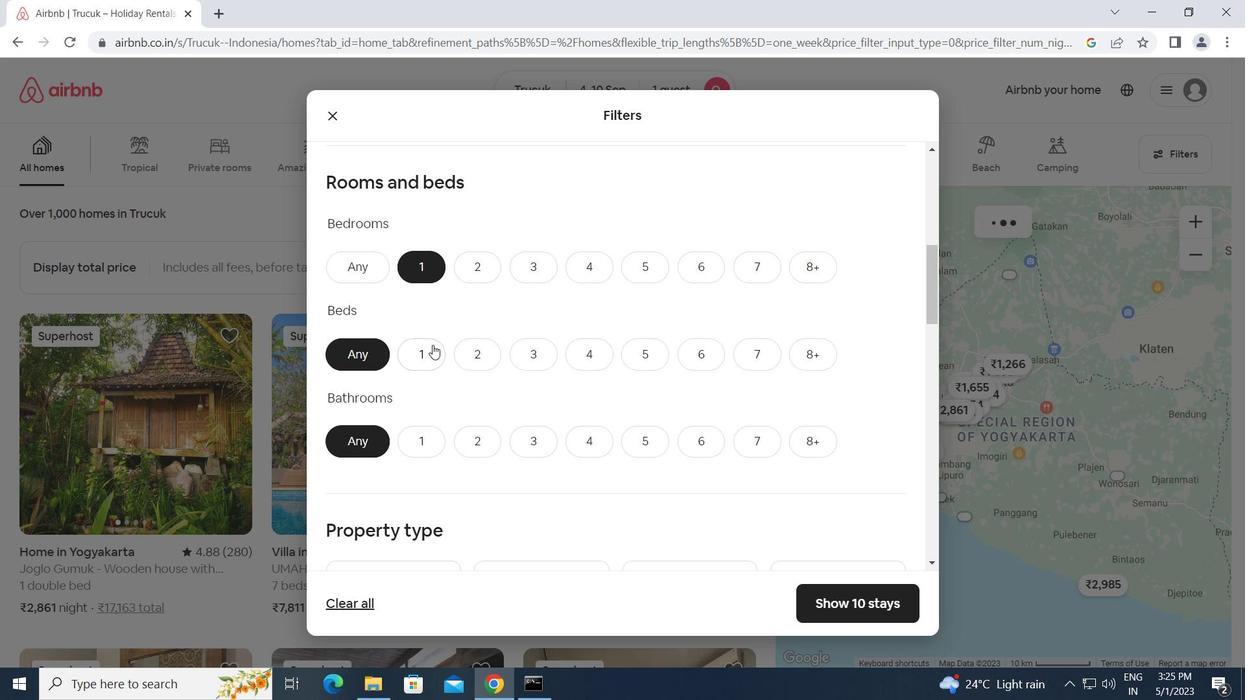 
Action: Mouse moved to (430, 442)
Screenshot: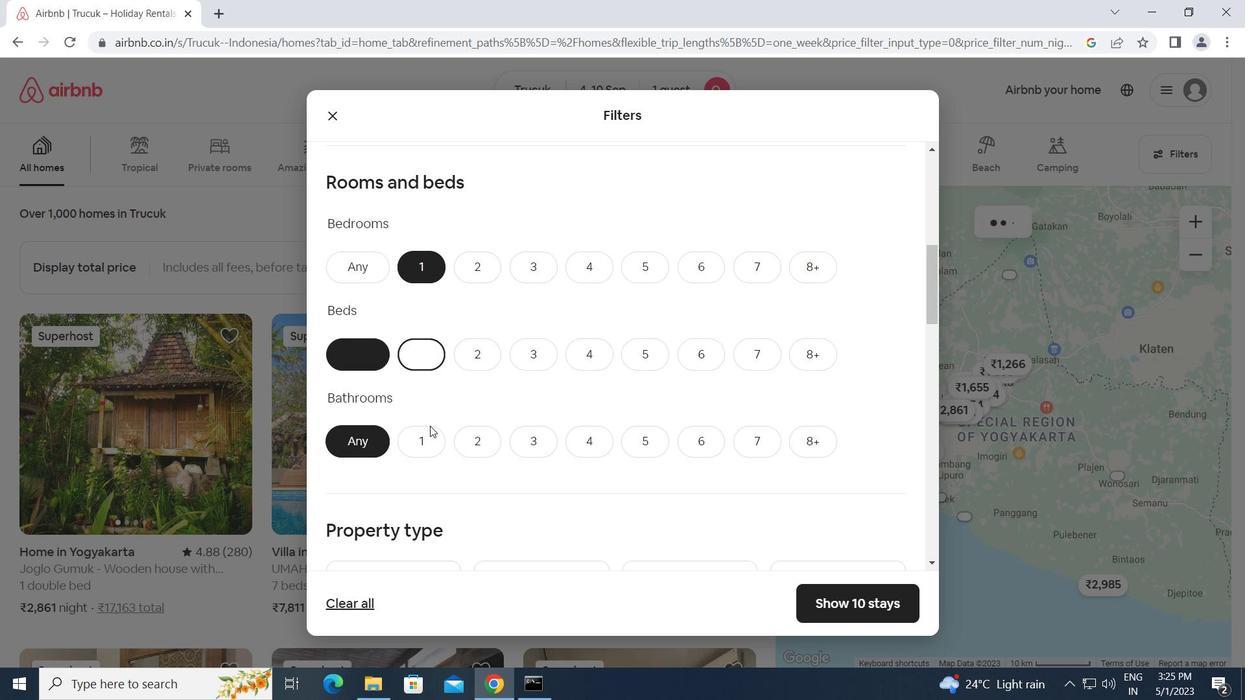 
Action: Mouse pressed left at (430, 442)
Screenshot: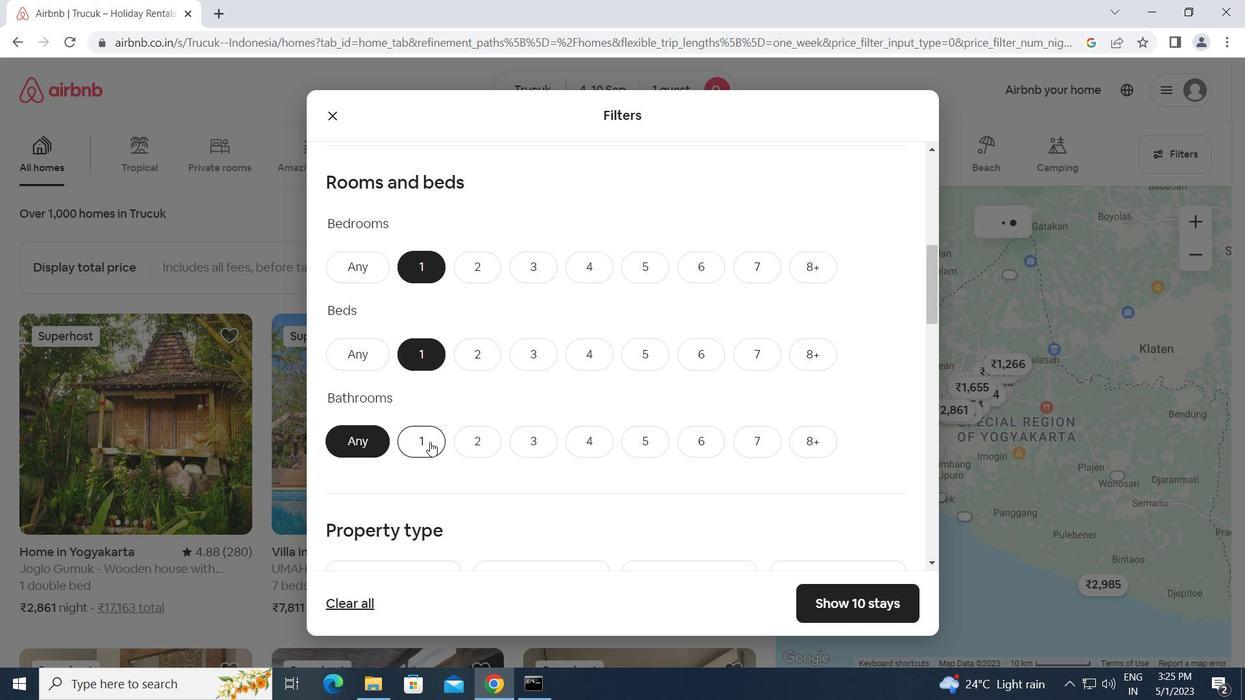 
Action: Mouse moved to (466, 451)
Screenshot: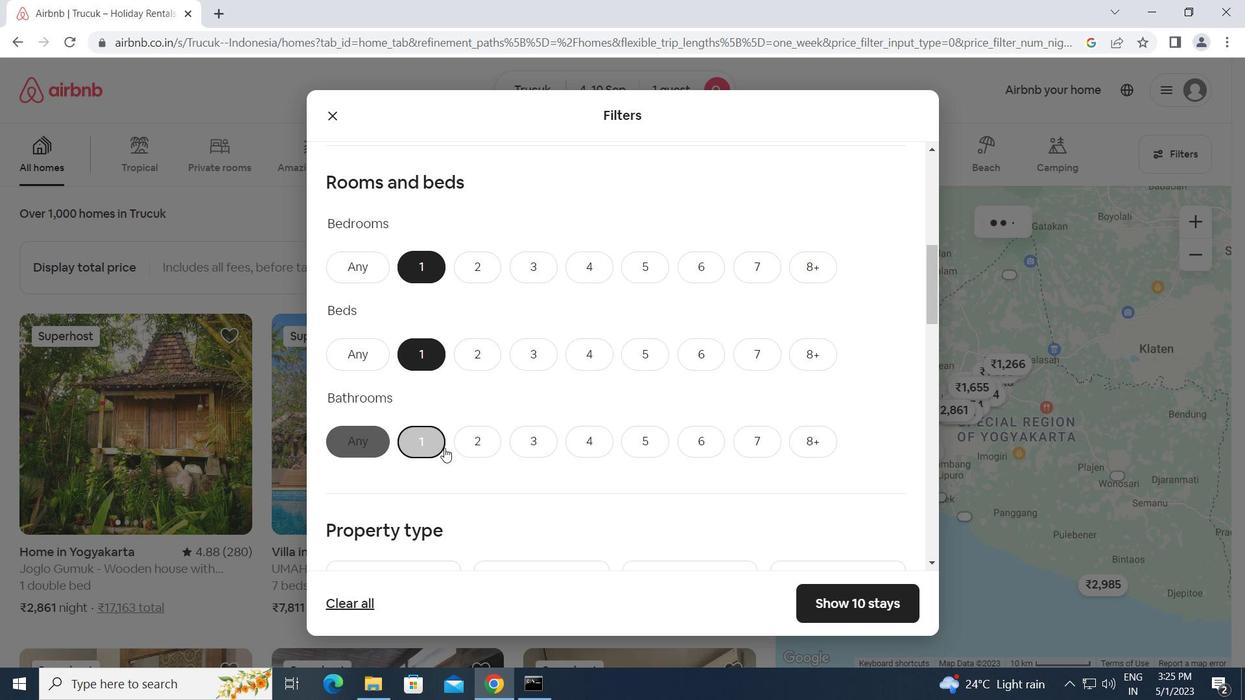 
Action: Mouse scrolled (466, 451) with delta (0, 0)
Screenshot: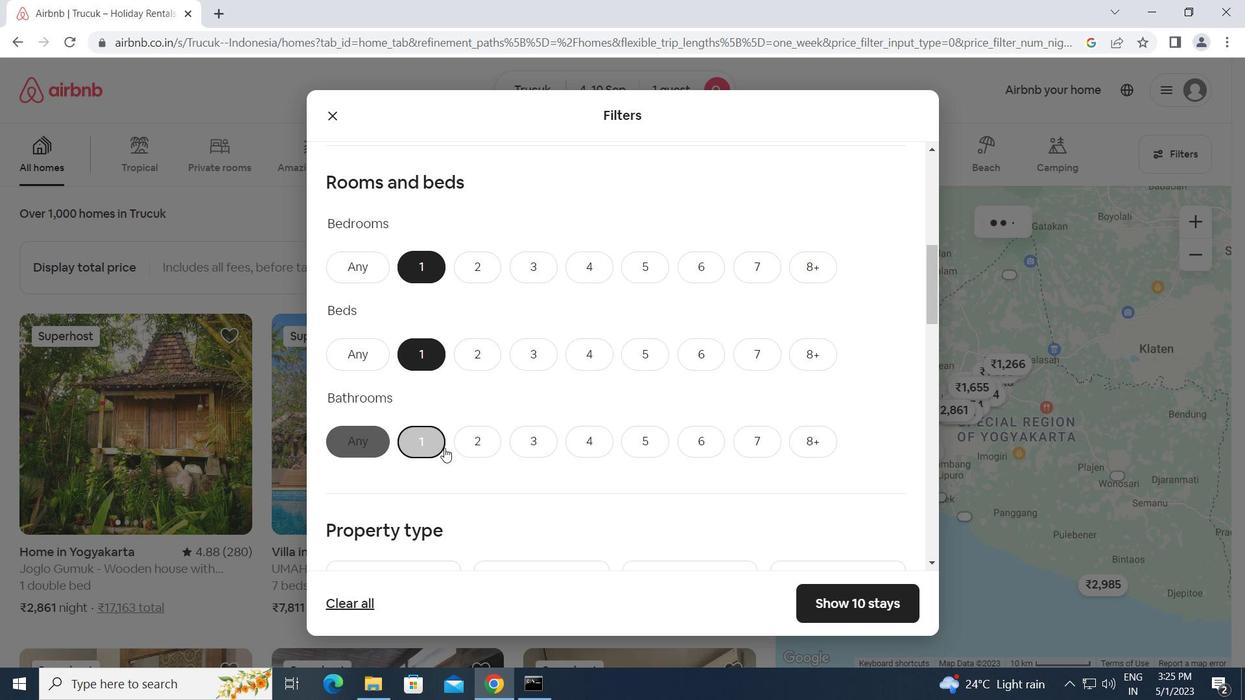 
Action: Mouse scrolled (466, 451) with delta (0, 0)
Screenshot: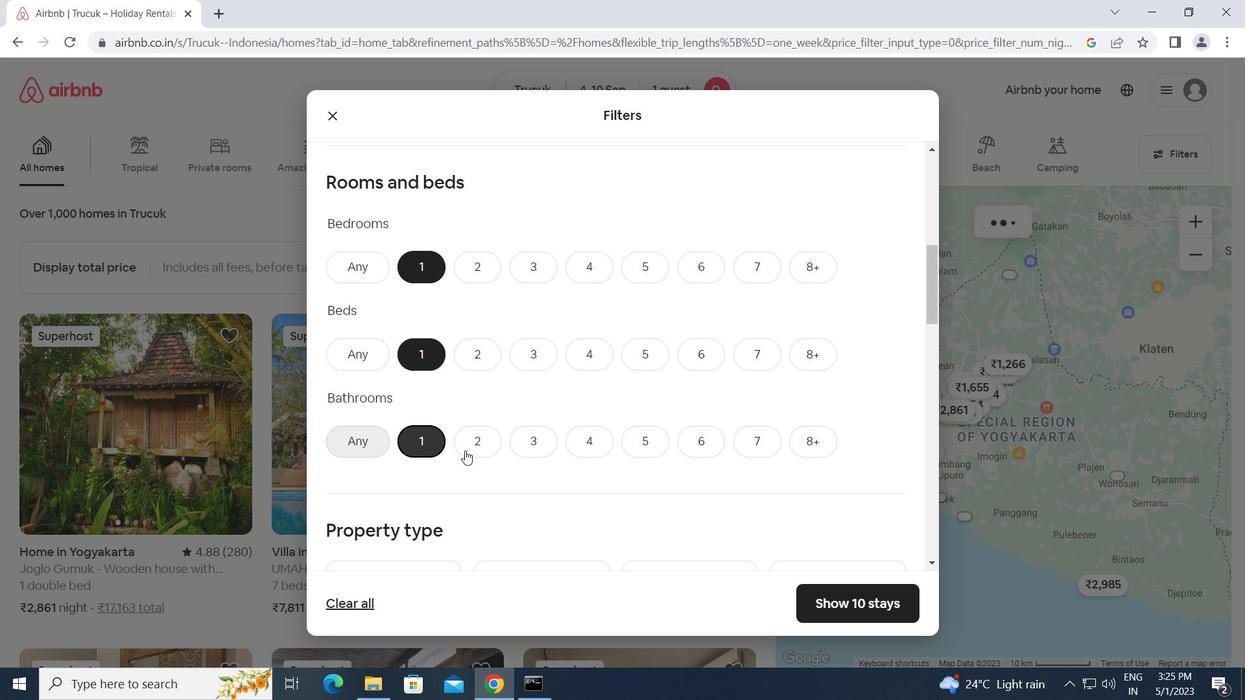 
Action: Mouse moved to (419, 461)
Screenshot: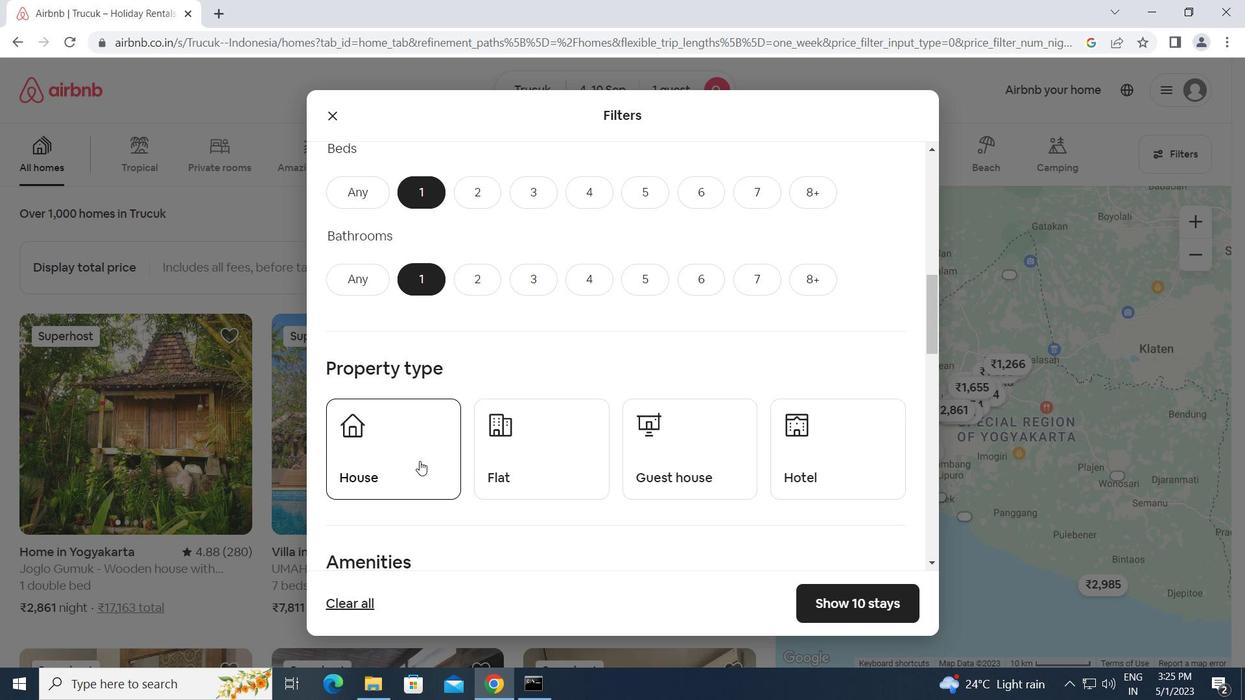 
Action: Mouse pressed left at (419, 461)
Screenshot: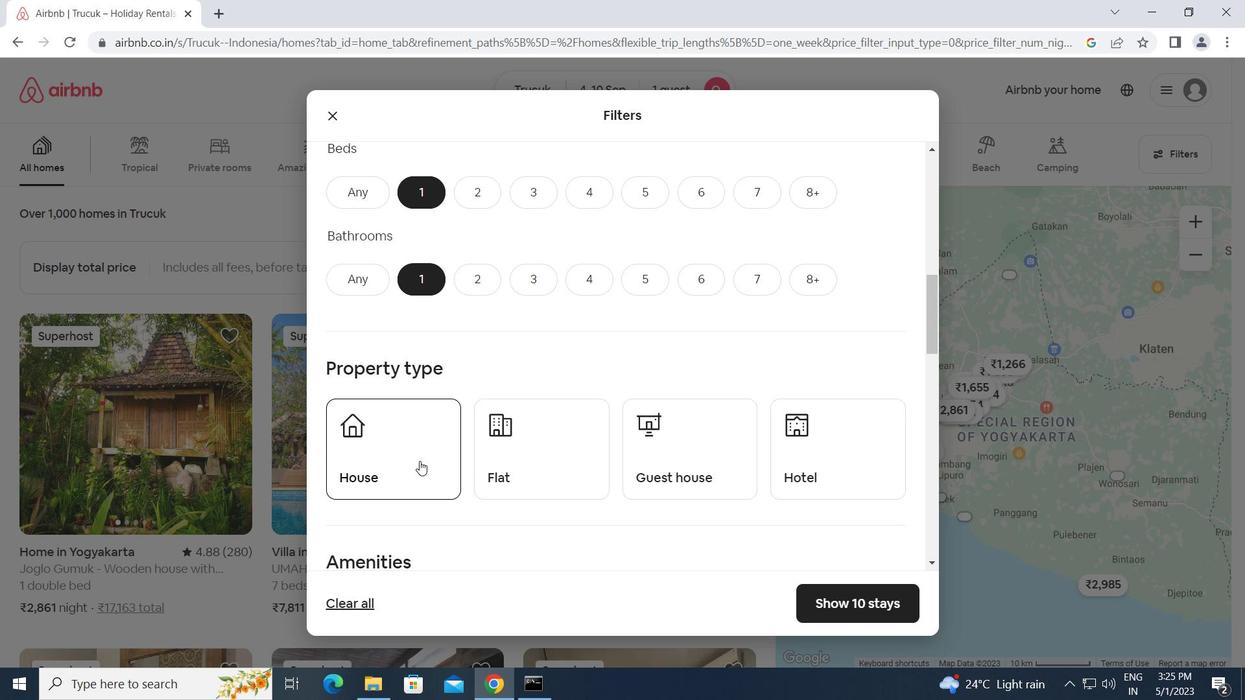 
Action: Mouse moved to (542, 450)
Screenshot: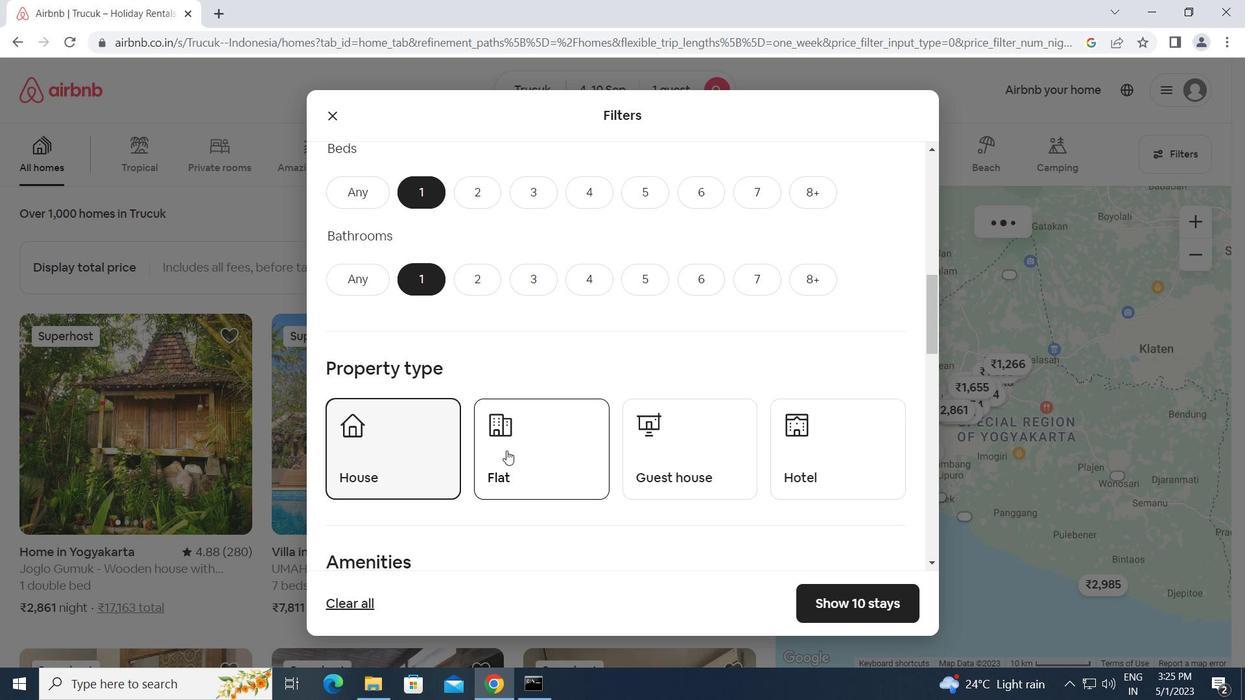 
Action: Mouse pressed left at (542, 450)
Screenshot: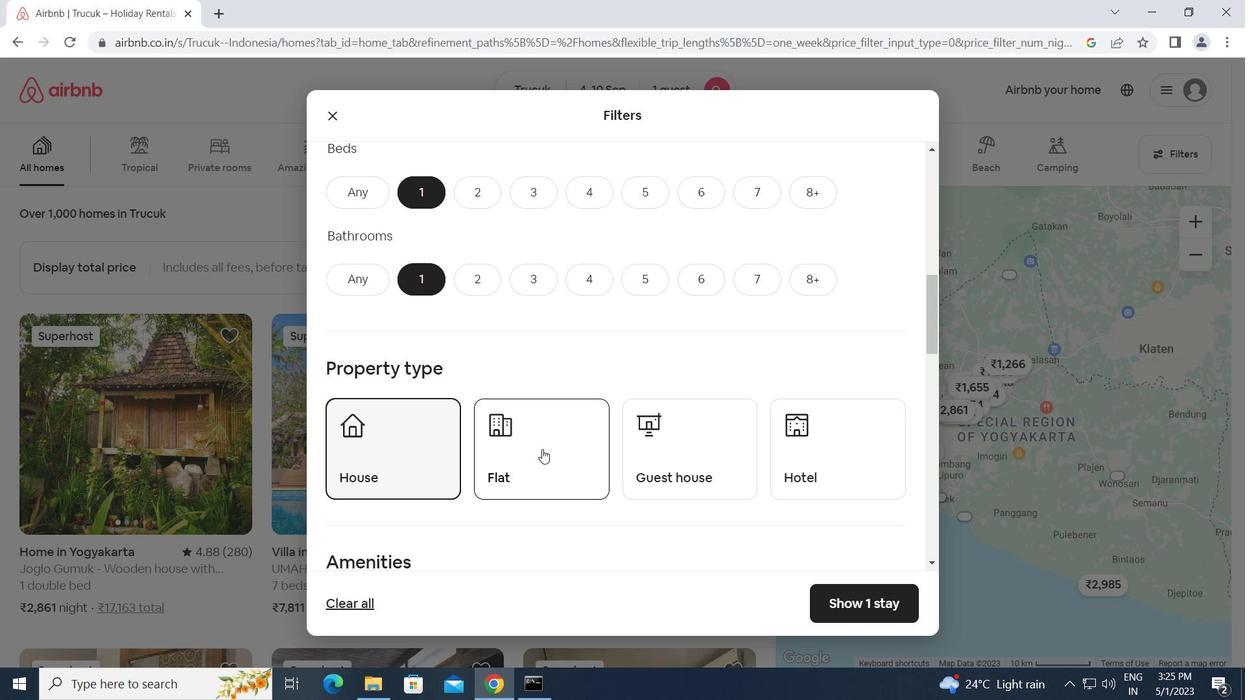 
Action: Mouse moved to (676, 461)
Screenshot: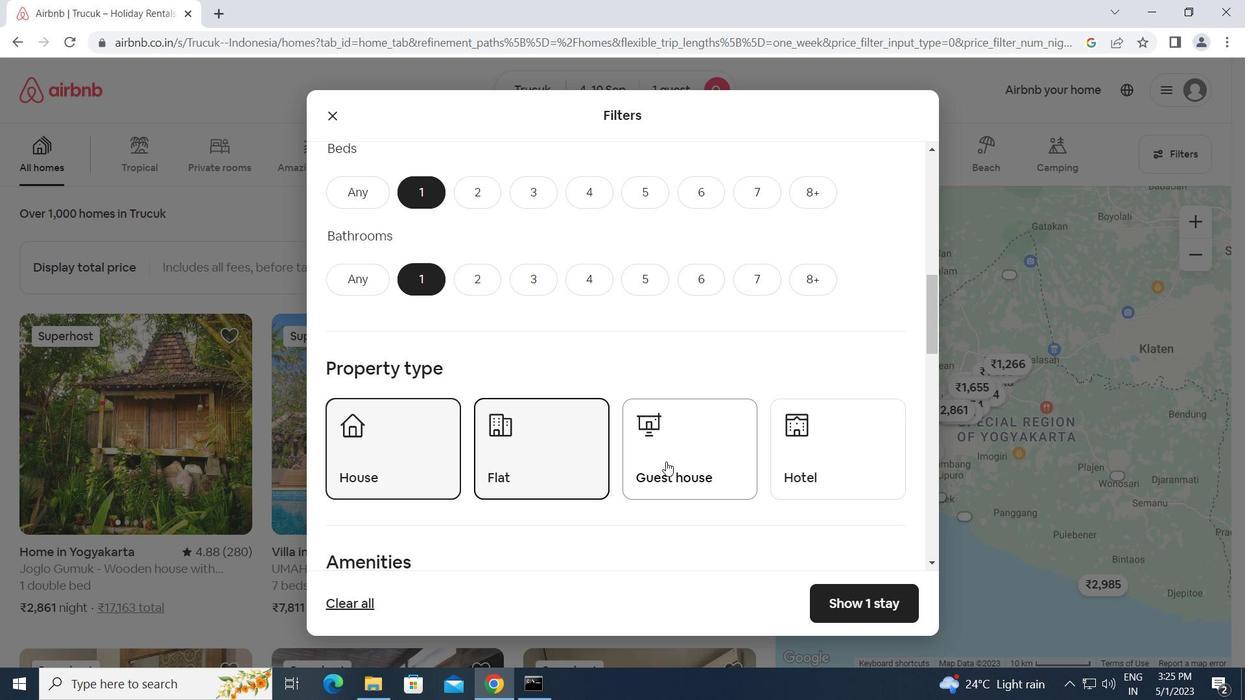
Action: Mouse pressed left at (676, 461)
Screenshot: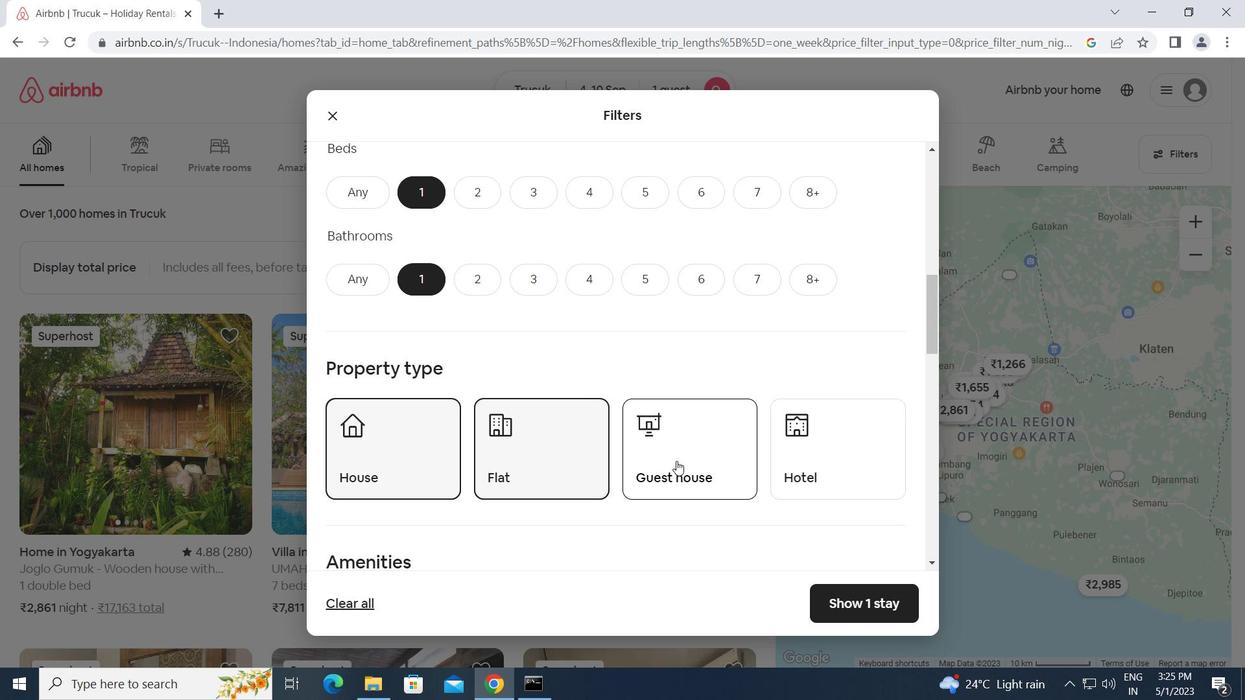 
Action: Mouse moved to (822, 461)
Screenshot: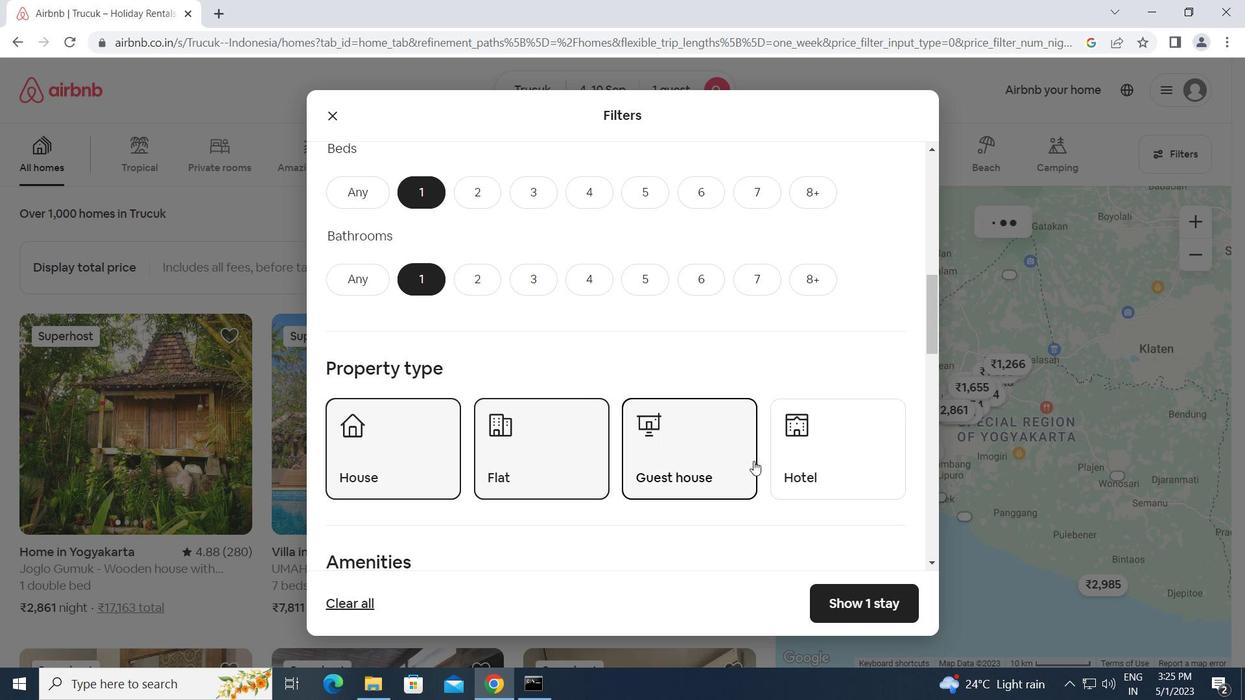 
Action: Mouse pressed left at (822, 461)
Screenshot: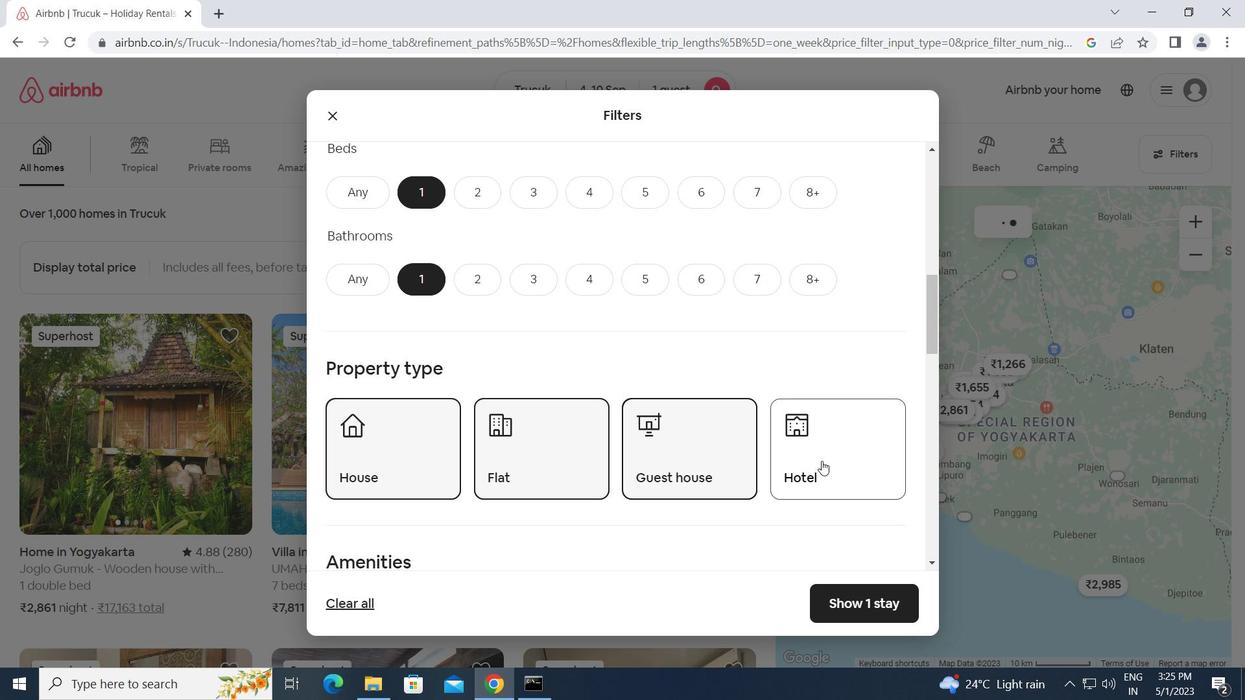 
Action: Mouse moved to (732, 477)
Screenshot: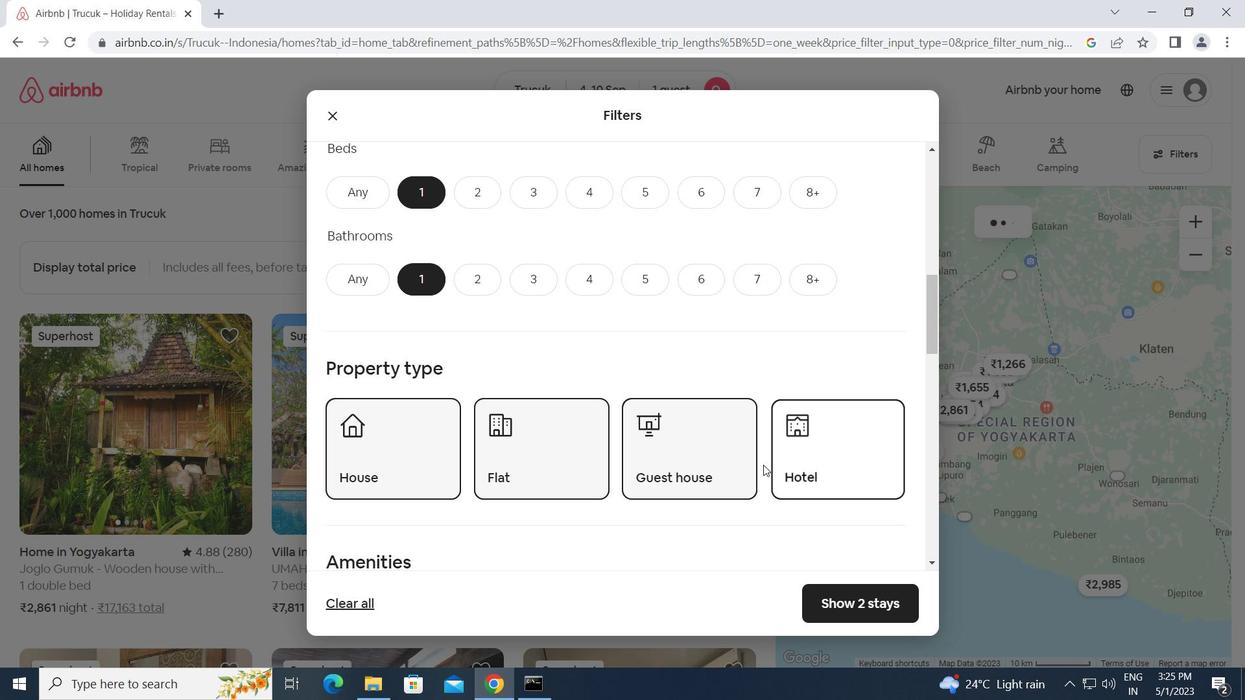 
Action: Mouse scrolled (732, 476) with delta (0, 0)
Screenshot: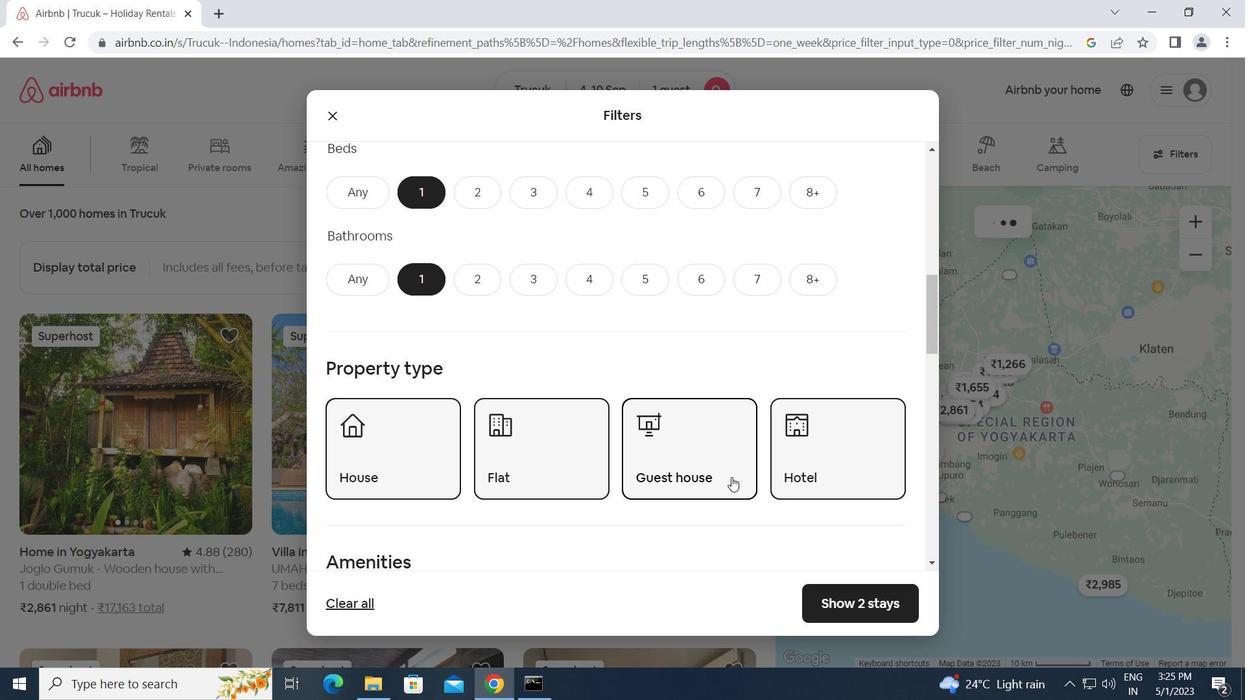 
Action: Mouse scrolled (732, 476) with delta (0, 0)
Screenshot: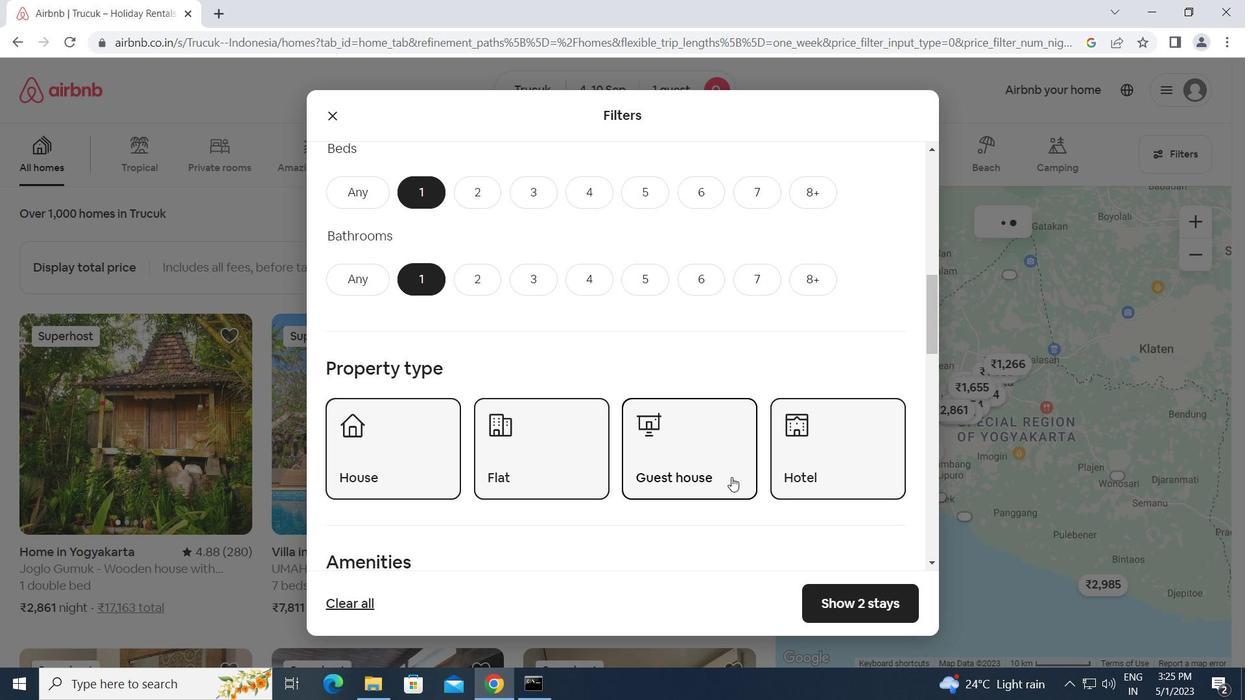 
Action: Mouse scrolled (732, 476) with delta (0, 0)
Screenshot: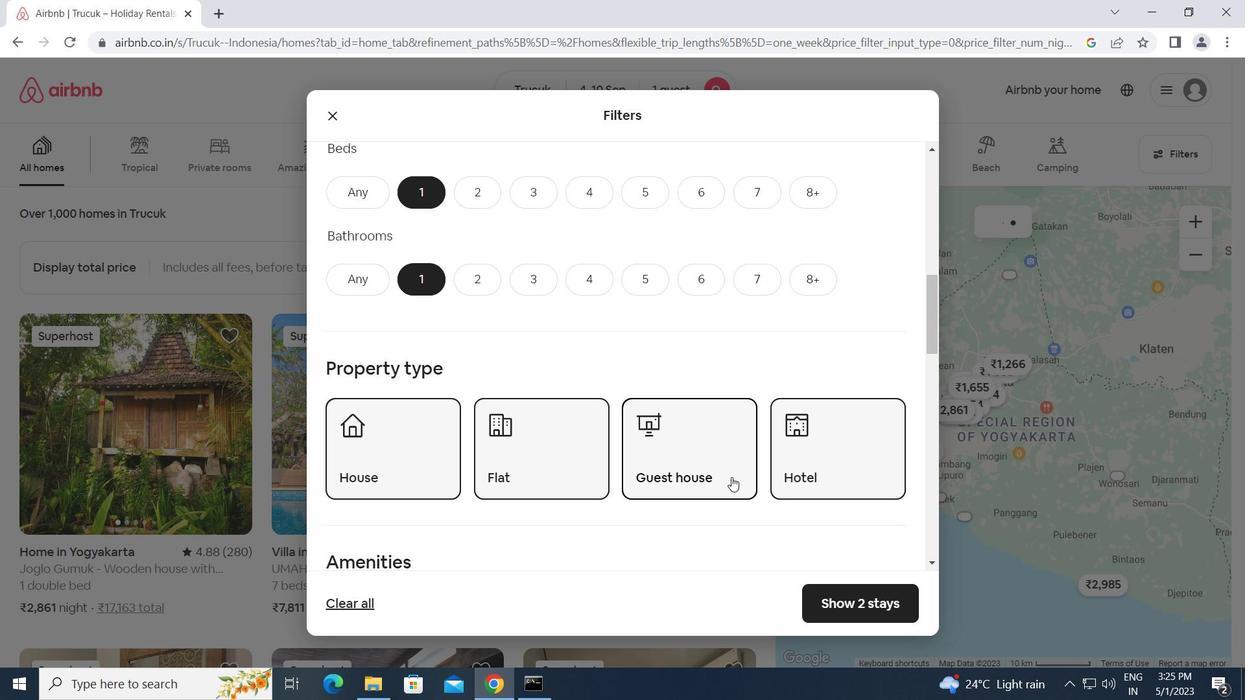 
Action: Mouse moved to (721, 475)
Screenshot: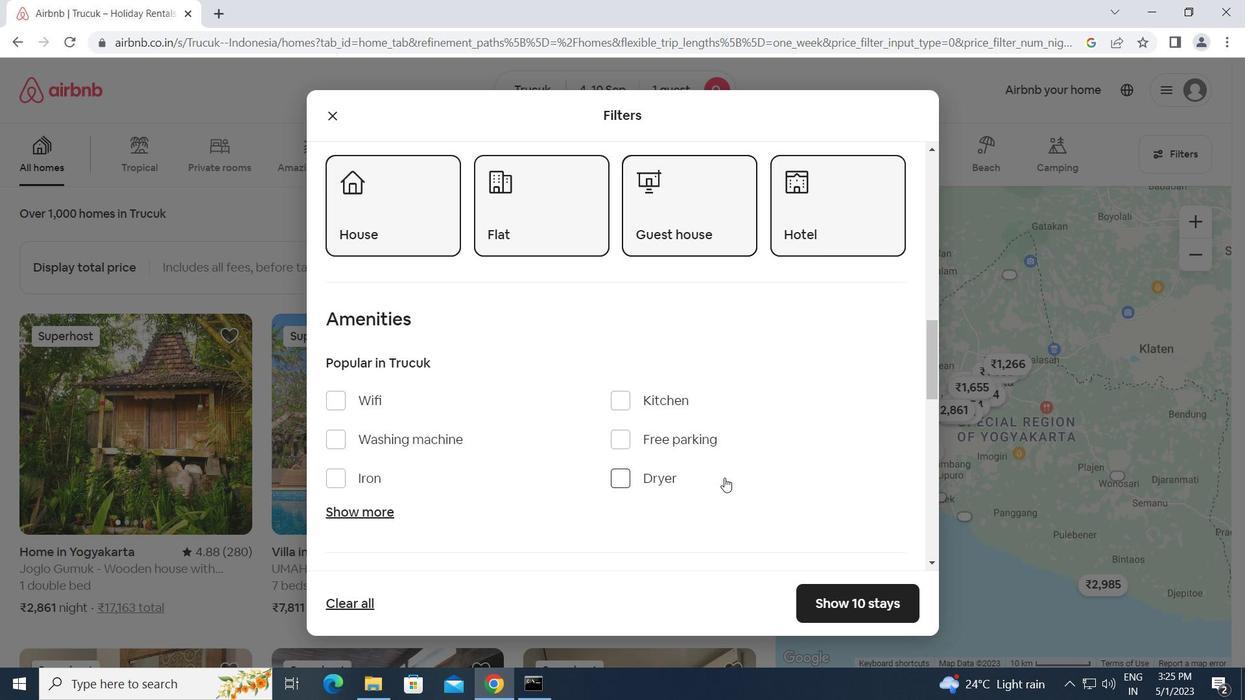 
Action: Mouse scrolled (721, 475) with delta (0, 0)
Screenshot: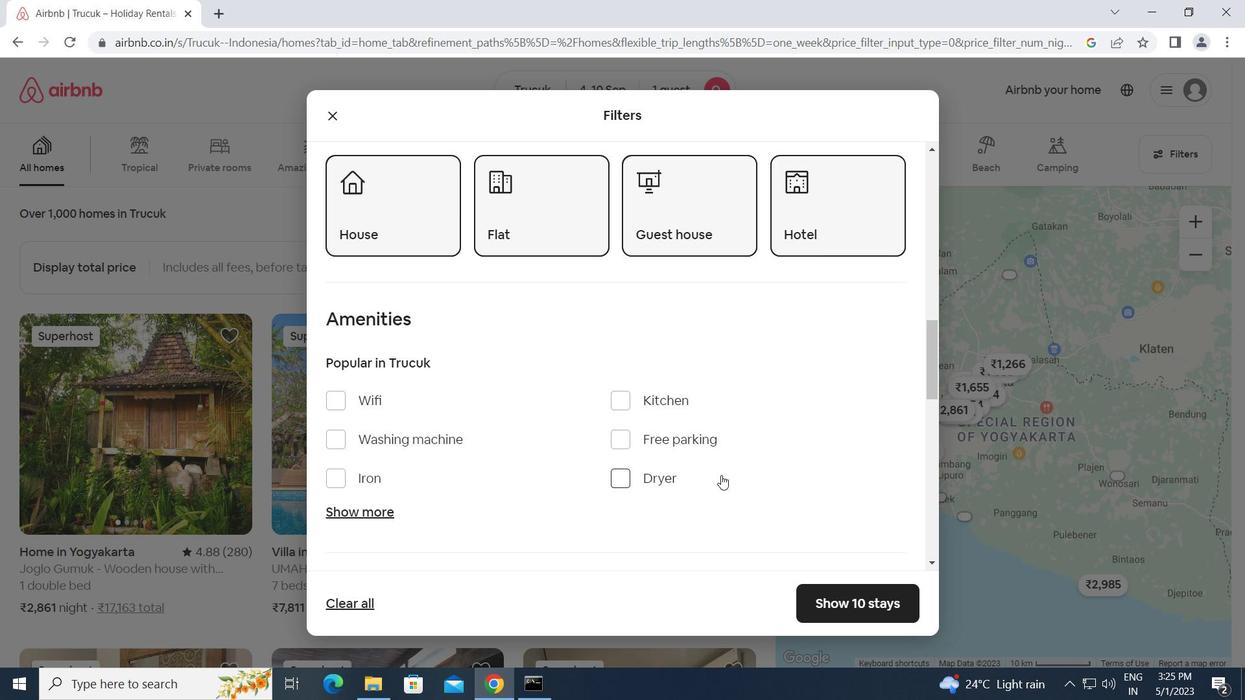 
Action: Mouse scrolled (721, 475) with delta (0, 0)
Screenshot: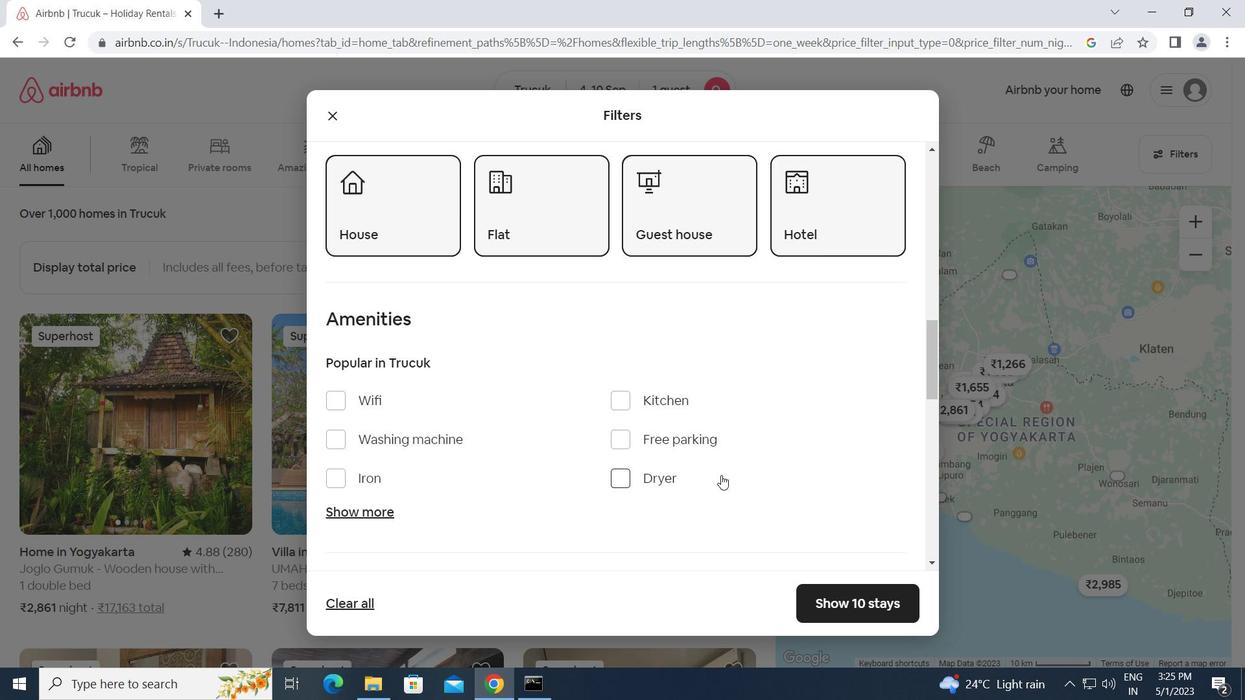 
Action: Mouse scrolled (721, 475) with delta (0, 0)
Screenshot: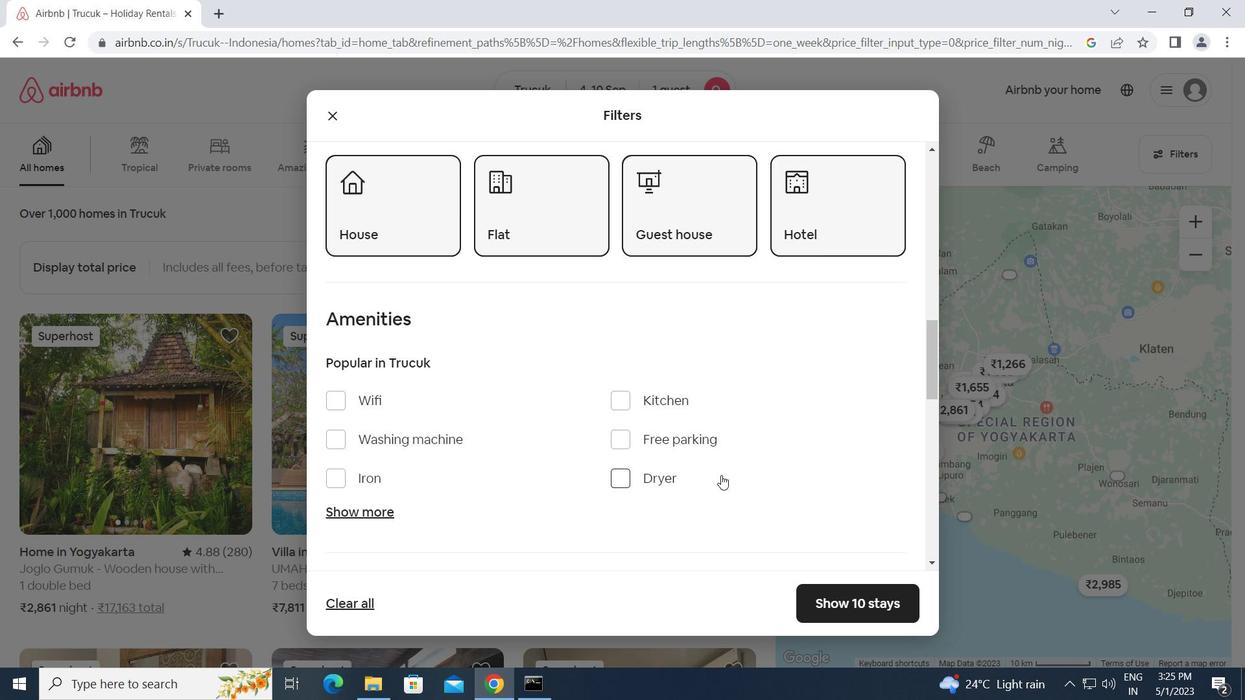 
Action: Mouse scrolled (721, 475) with delta (0, 0)
Screenshot: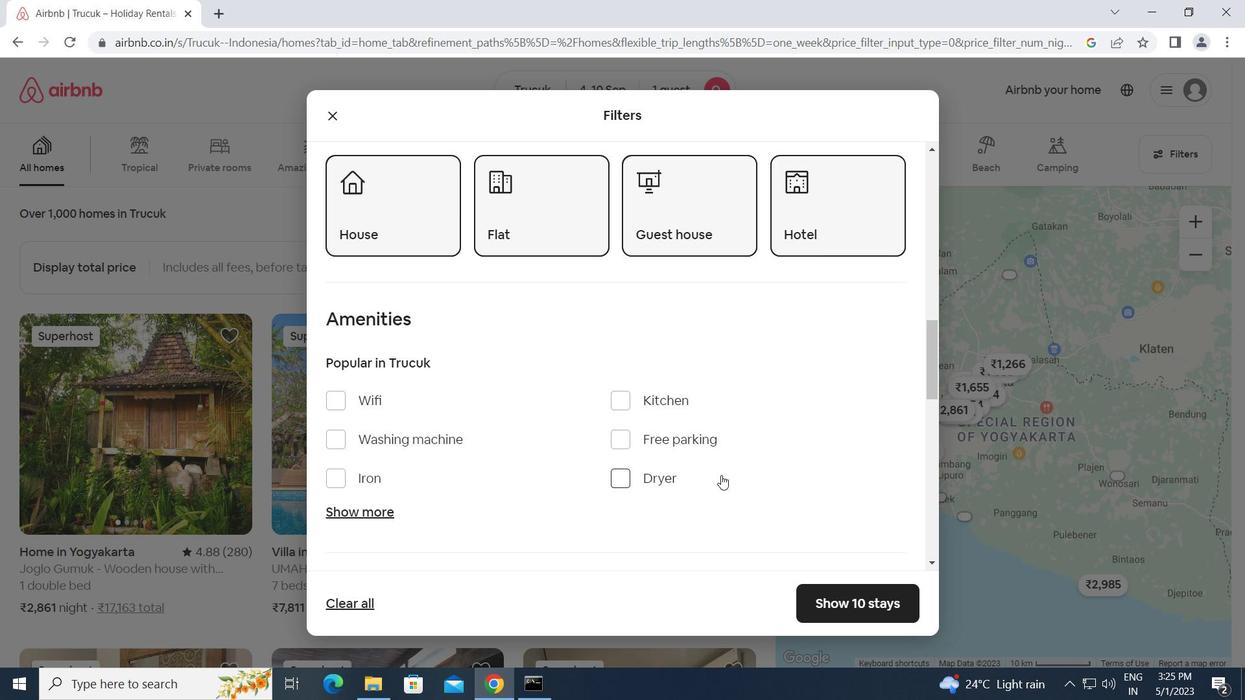 
Action: Mouse moved to (868, 367)
Screenshot: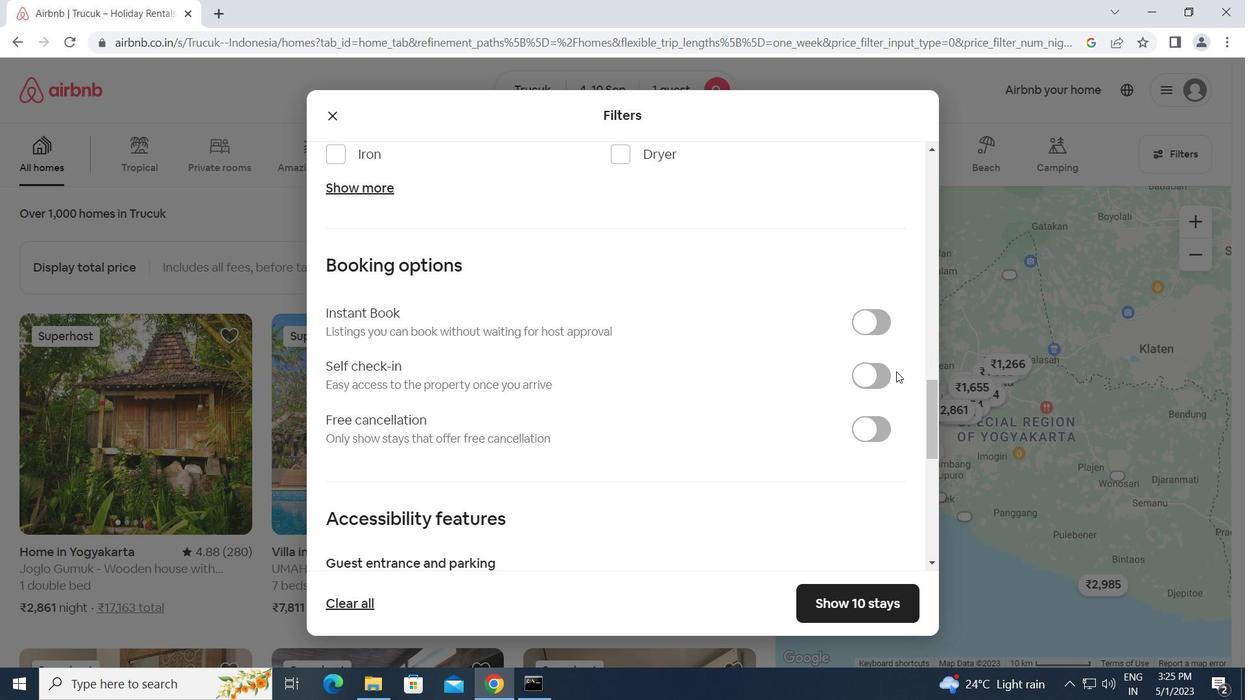 
Action: Mouse pressed left at (868, 367)
Screenshot: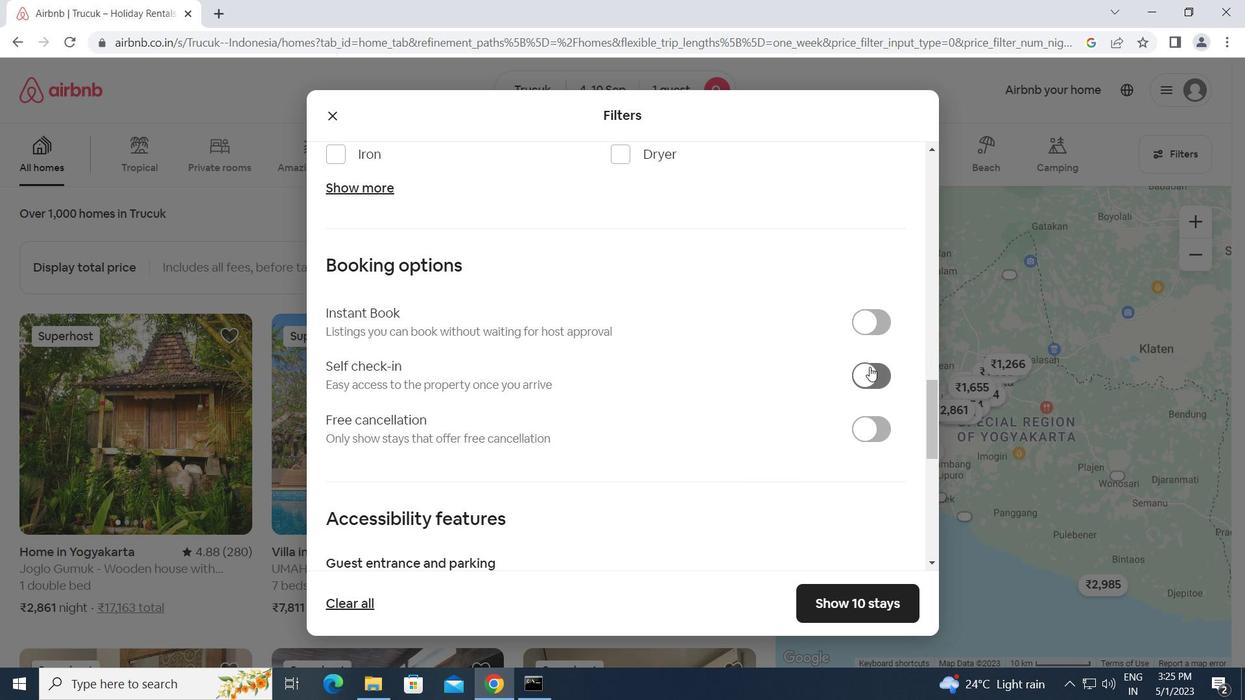 
Action: Mouse moved to (507, 475)
Screenshot: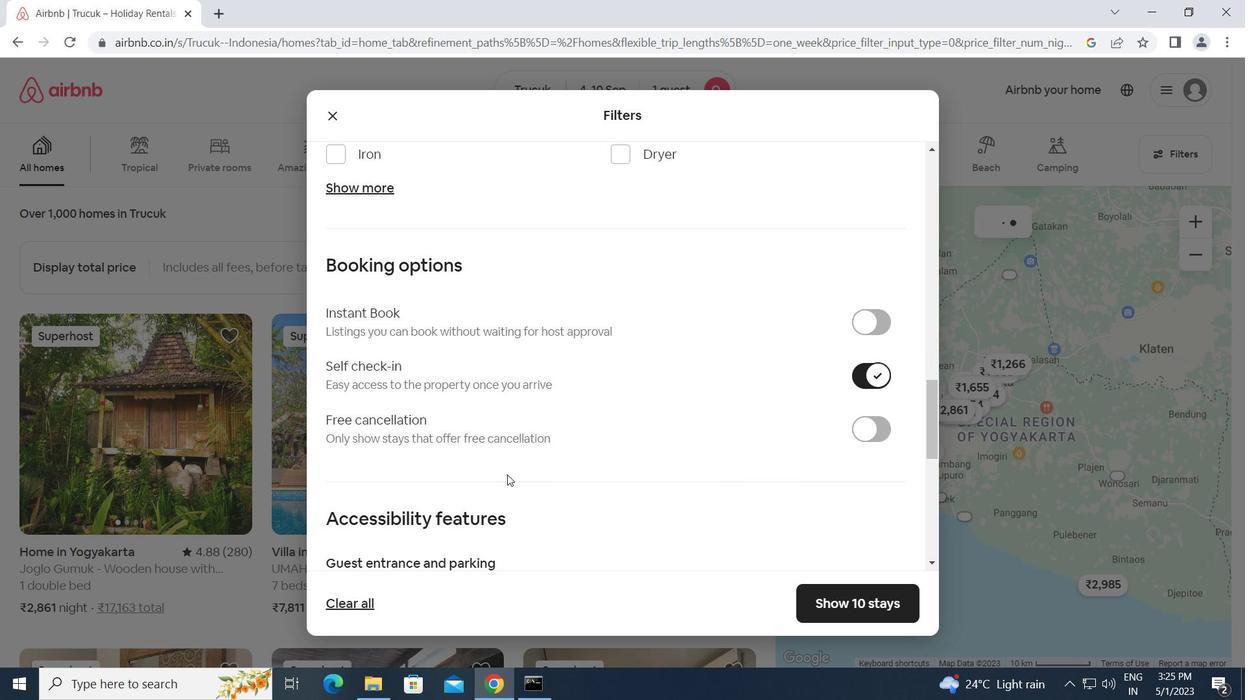 
Action: Mouse scrolled (507, 474) with delta (0, 0)
Screenshot: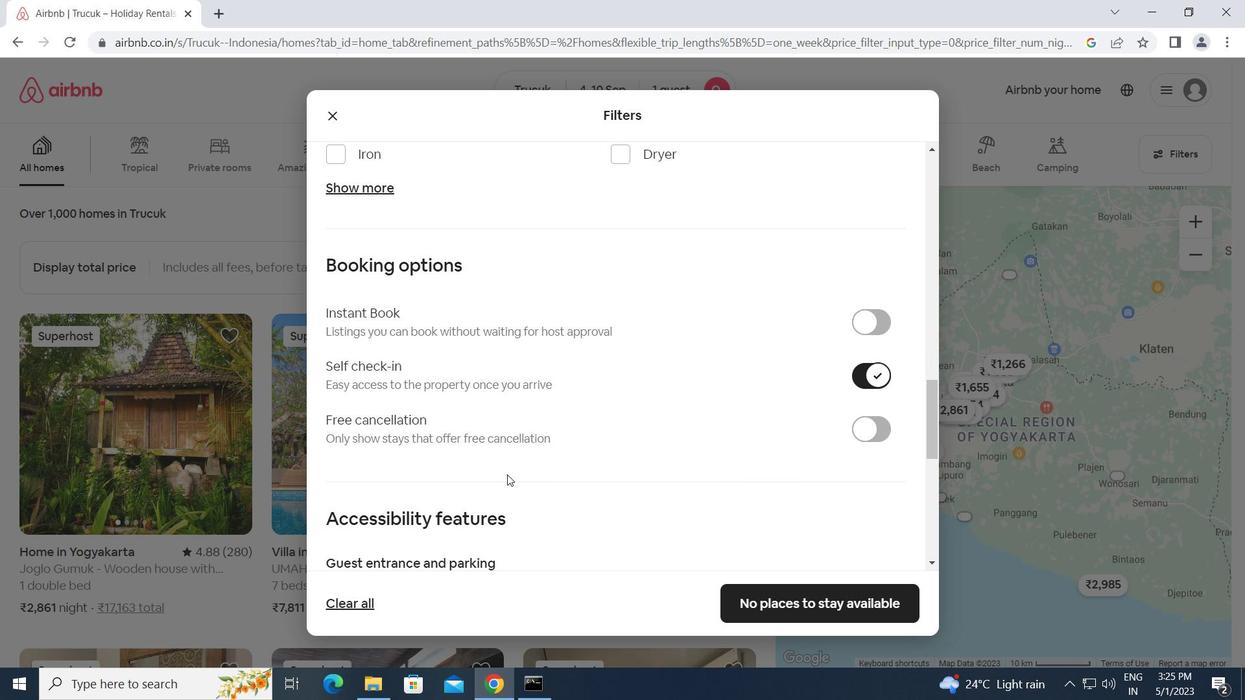 
Action: Mouse scrolled (507, 474) with delta (0, 0)
Screenshot: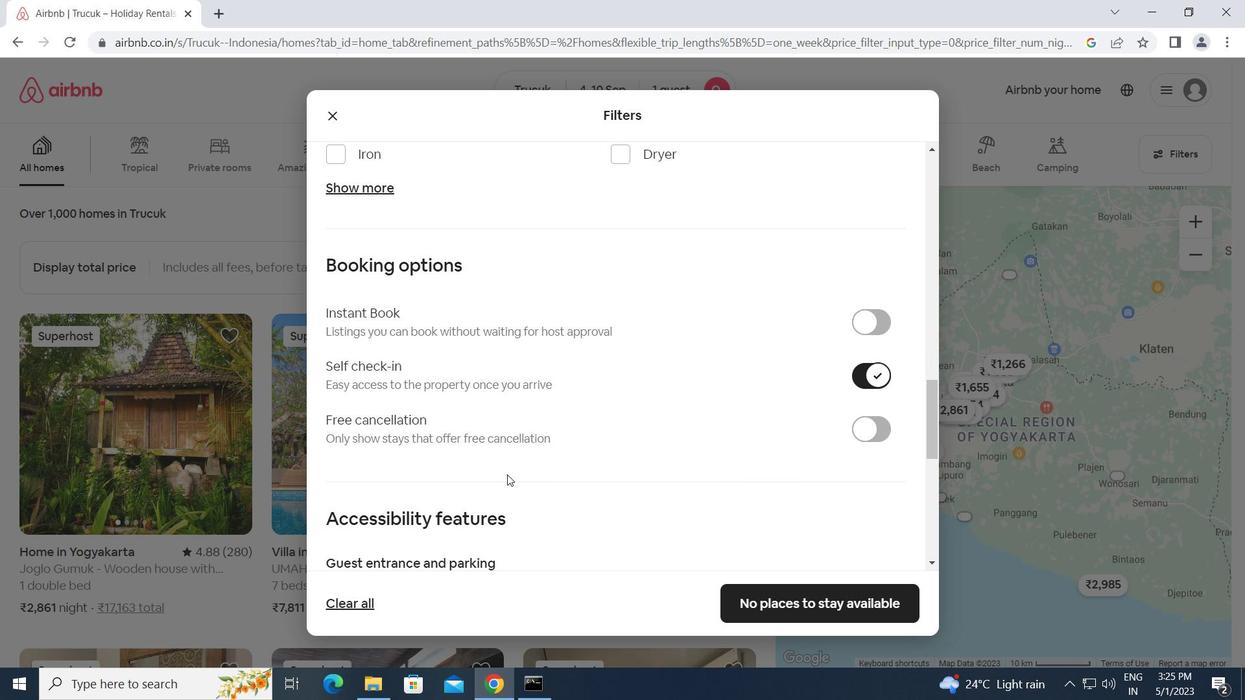 
Action: Mouse scrolled (507, 474) with delta (0, 0)
Screenshot: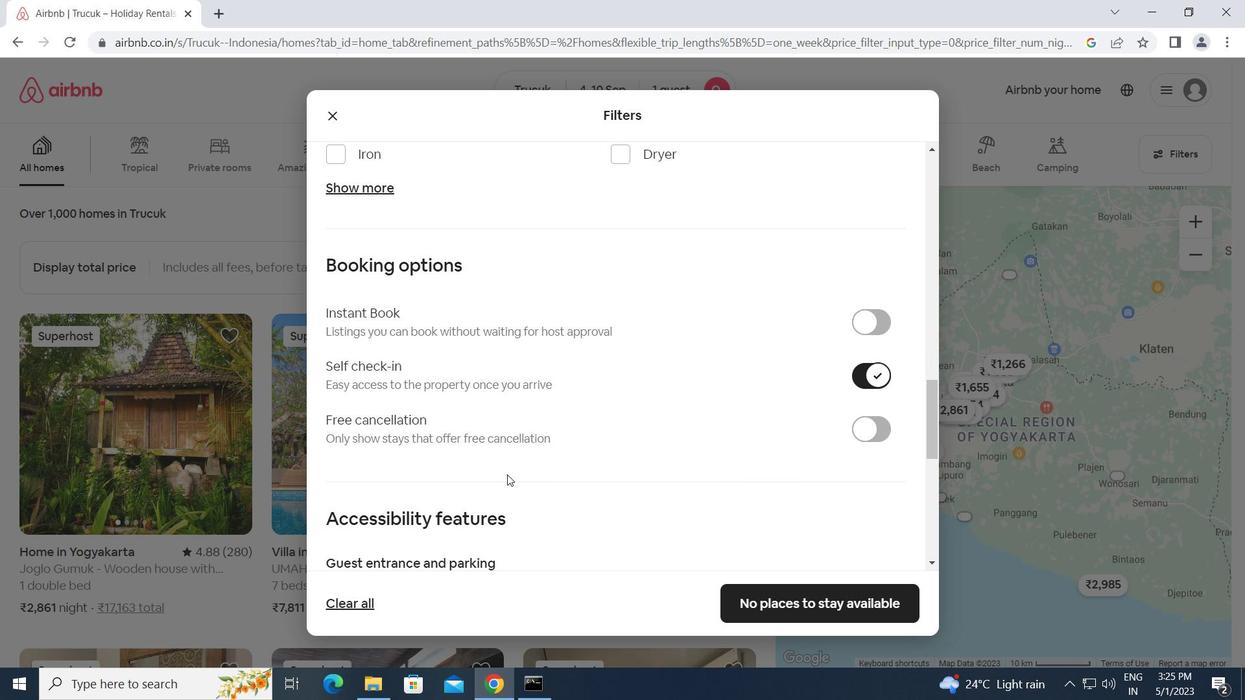 
Action: Mouse scrolled (507, 474) with delta (0, 0)
Screenshot: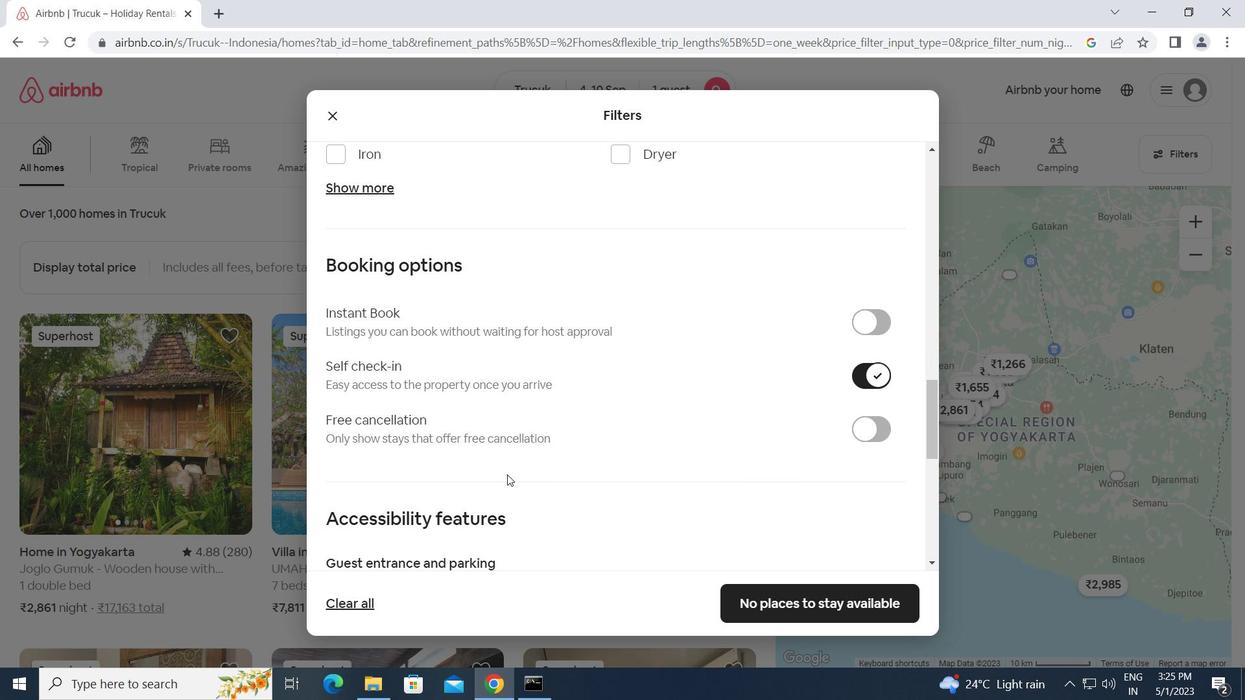 
Action: Mouse scrolled (507, 474) with delta (0, 0)
Screenshot: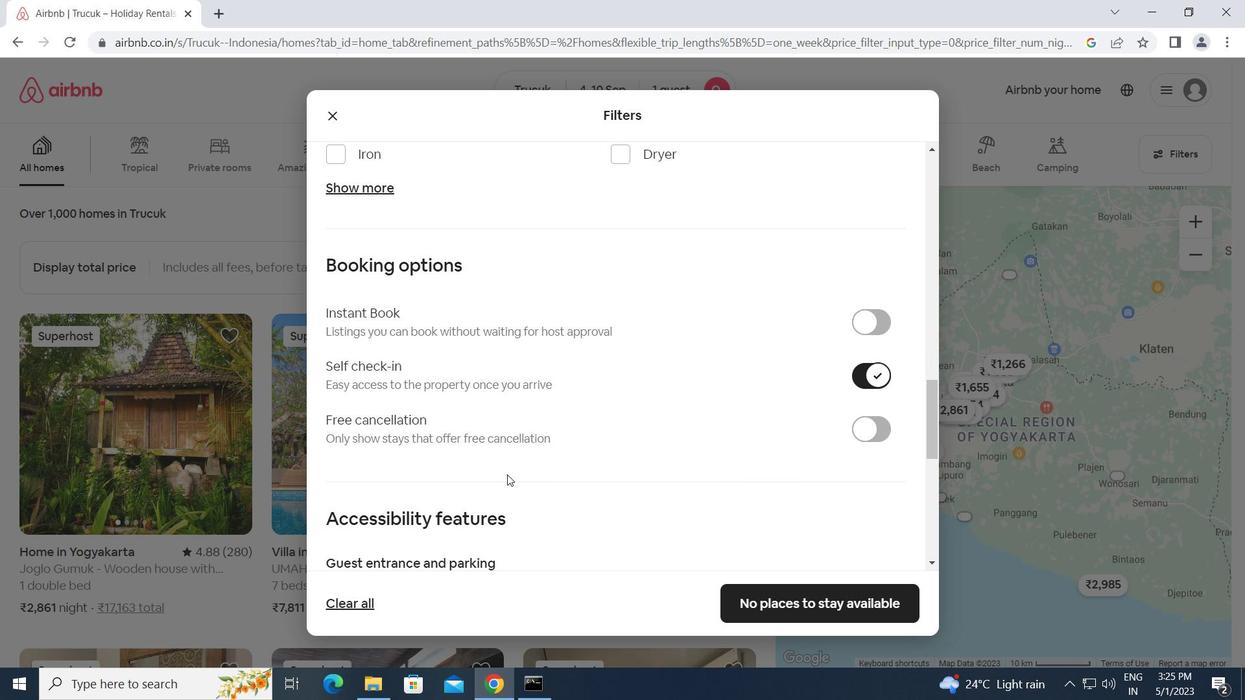 
Action: Mouse moved to (354, 488)
Screenshot: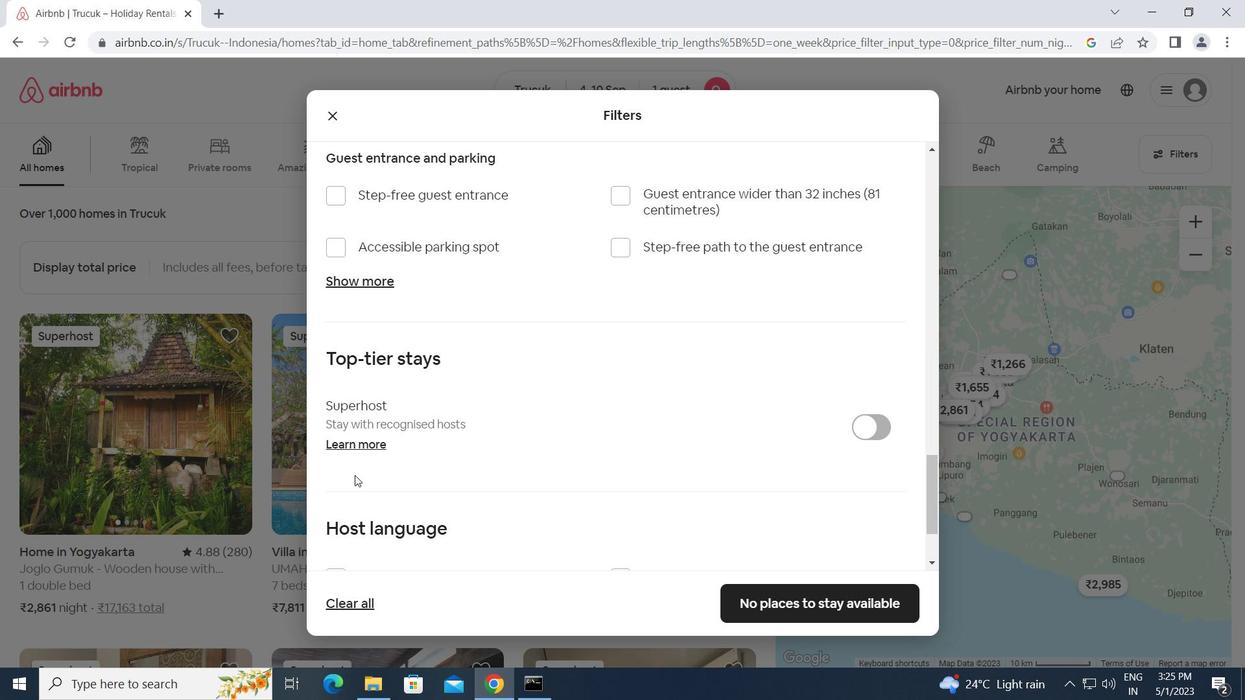 
Action: Mouse scrolled (354, 487) with delta (0, 0)
Screenshot: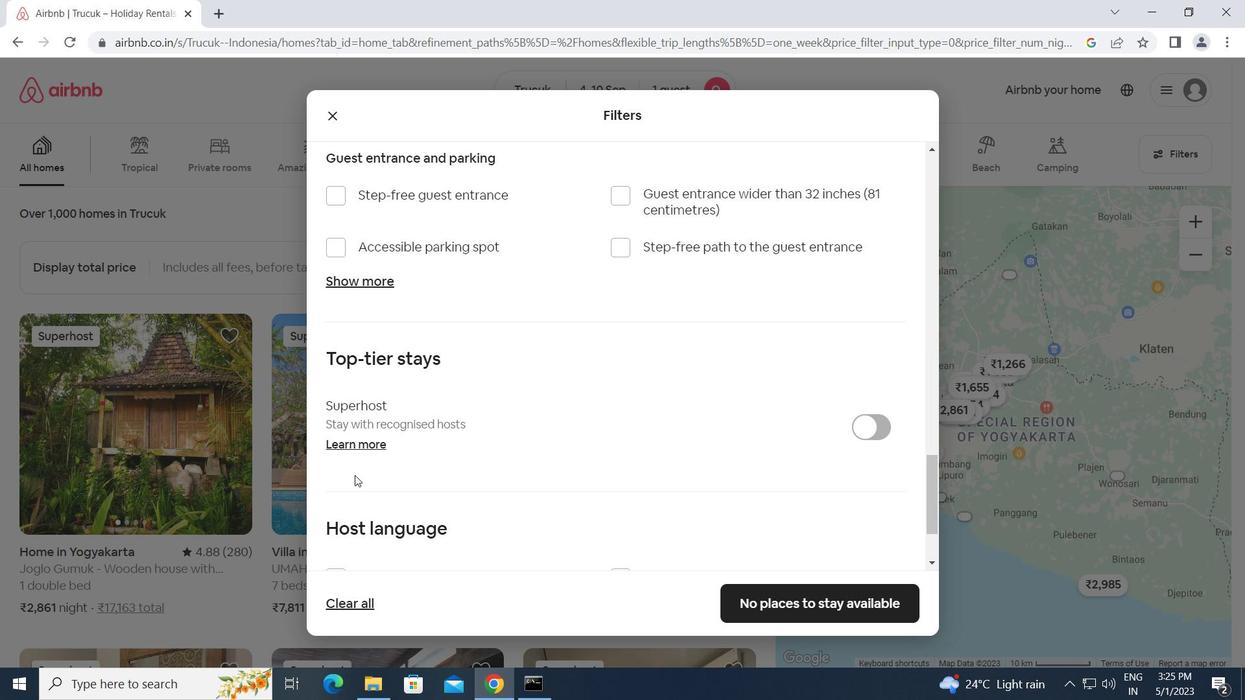
Action: Mouse moved to (354, 488)
Screenshot: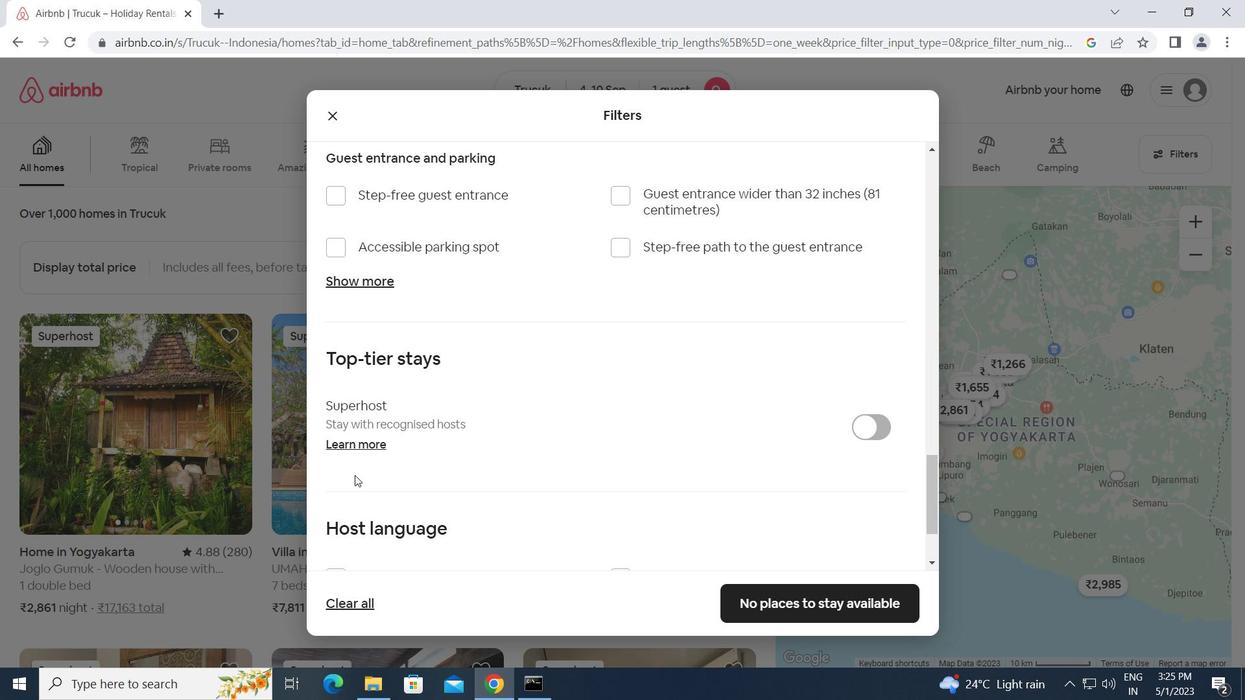 
Action: Mouse scrolled (354, 488) with delta (0, 0)
Screenshot: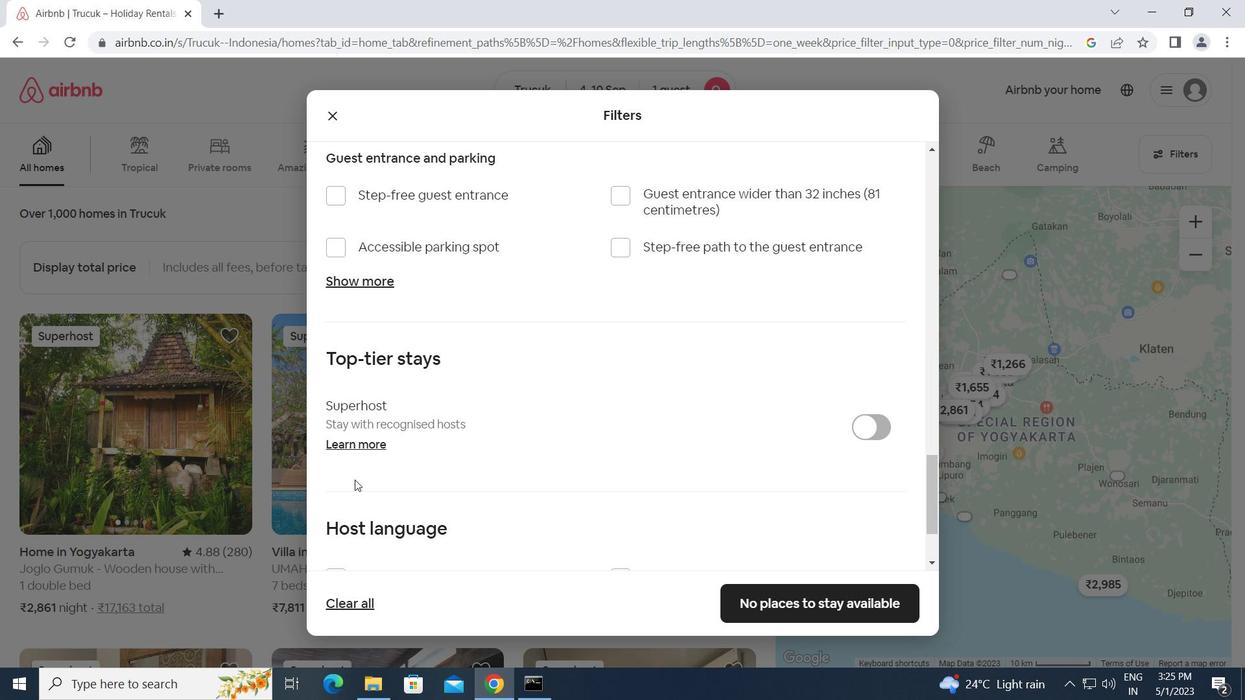
Action: Mouse scrolled (354, 488) with delta (0, 0)
Screenshot: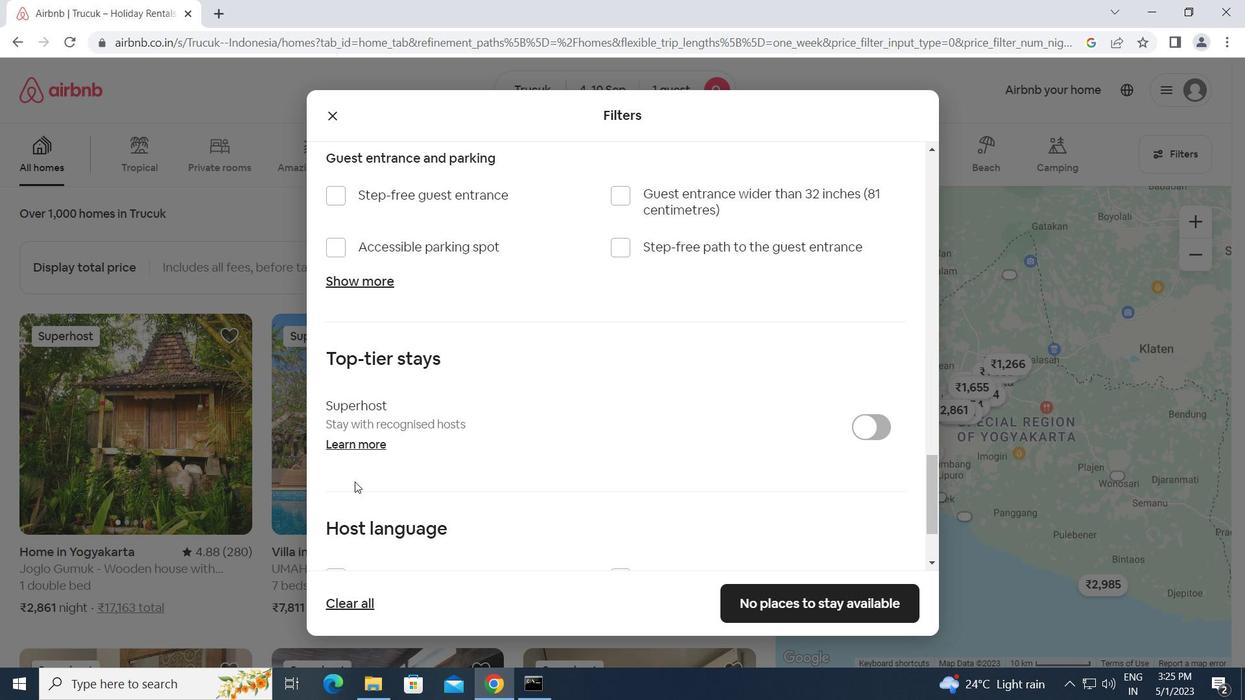 
Action: Mouse moved to (335, 462)
Screenshot: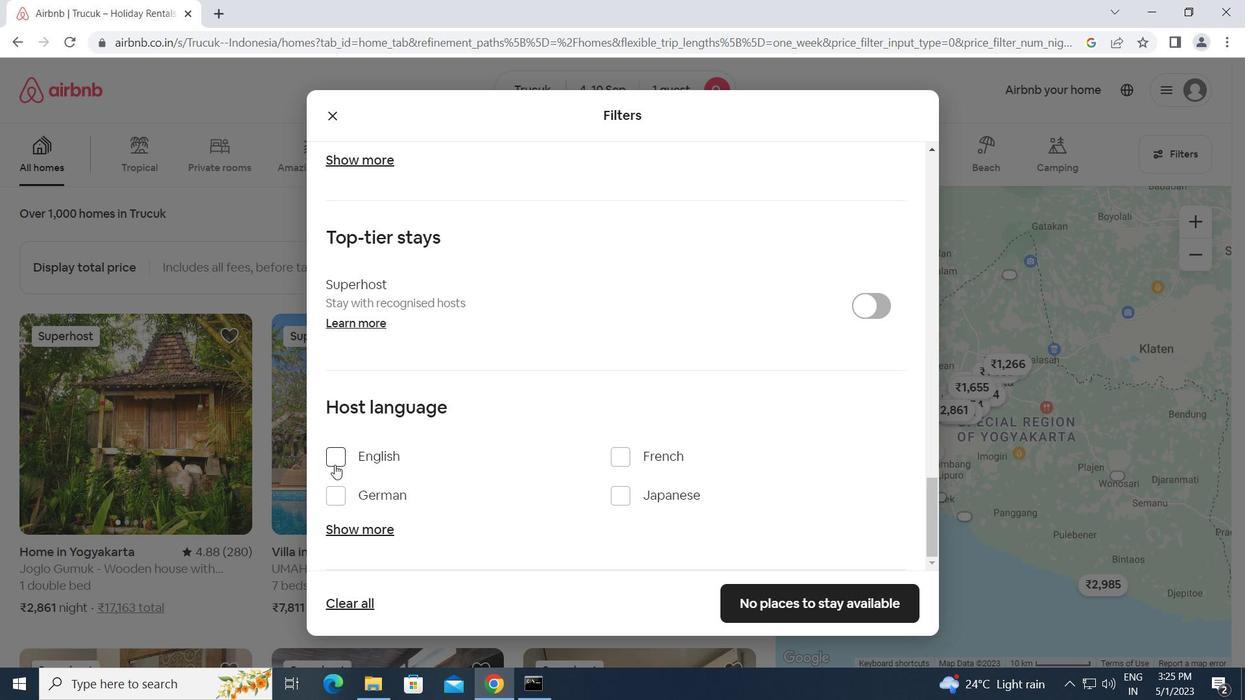
Action: Mouse pressed left at (335, 462)
Screenshot: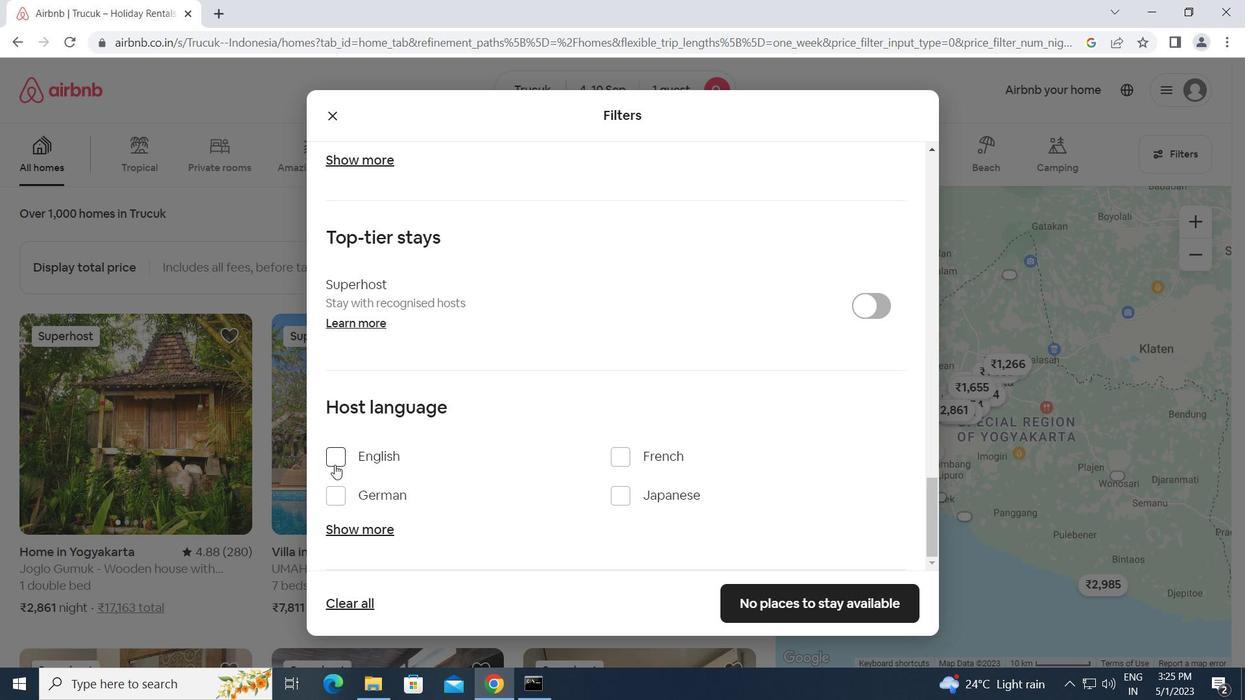 
Action: Mouse moved to (853, 597)
Screenshot: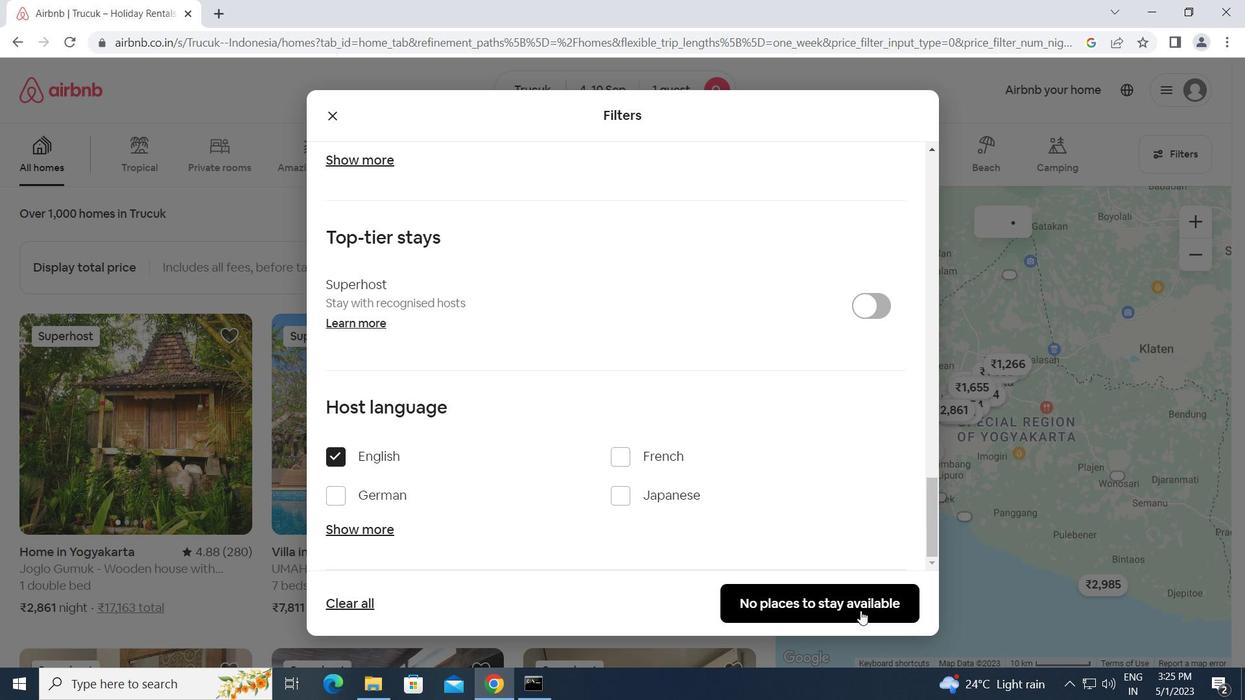 
Action: Mouse pressed left at (853, 597)
Screenshot: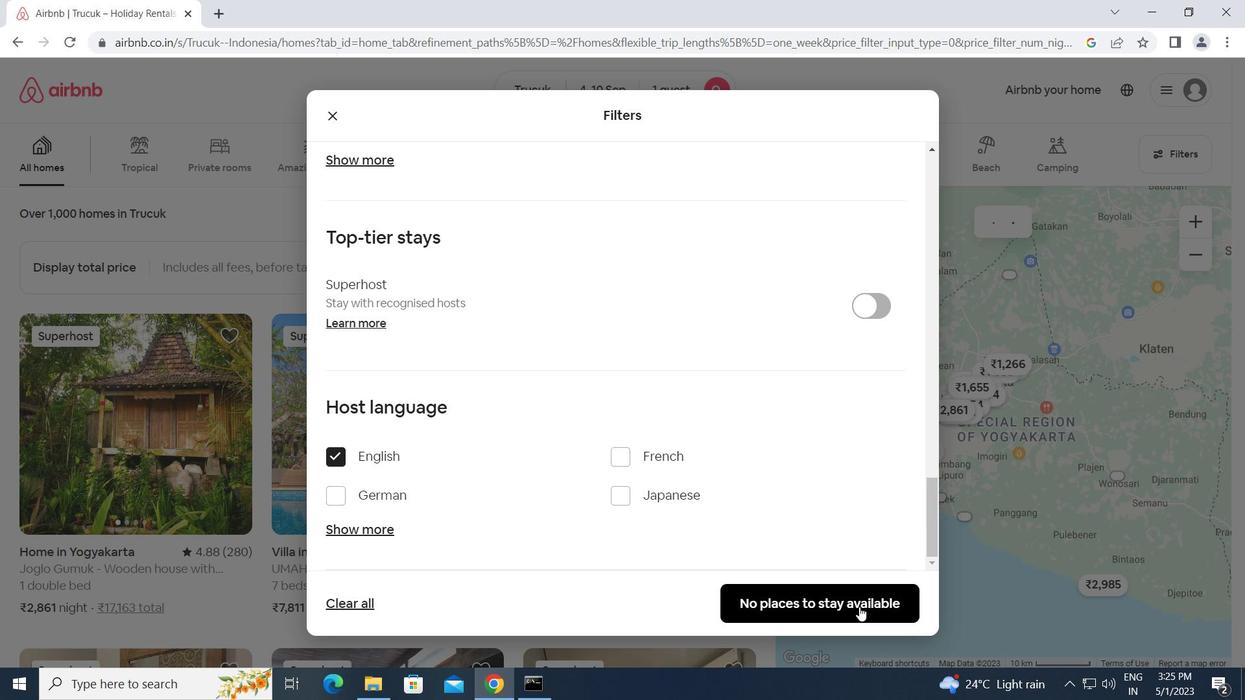 
